 Task: Find connections with filter location Maicao with filter topic #Trainerwith filter profile language German with filter current company Musim Mas Group with filter school Sydenham College of Commerce and Economics with filter industry Consumer Services with filter service category Health Insurance with filter keywords title Lodging Manager
Action: Mouse moved to (205, 255)
Screenshot: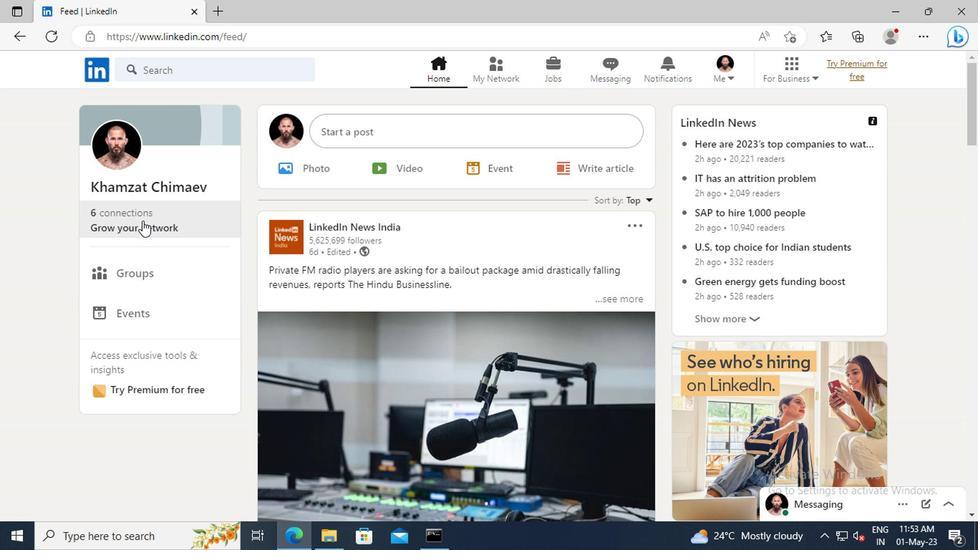 
Action: Mouse pressed left at (205, 255)
Screenshot: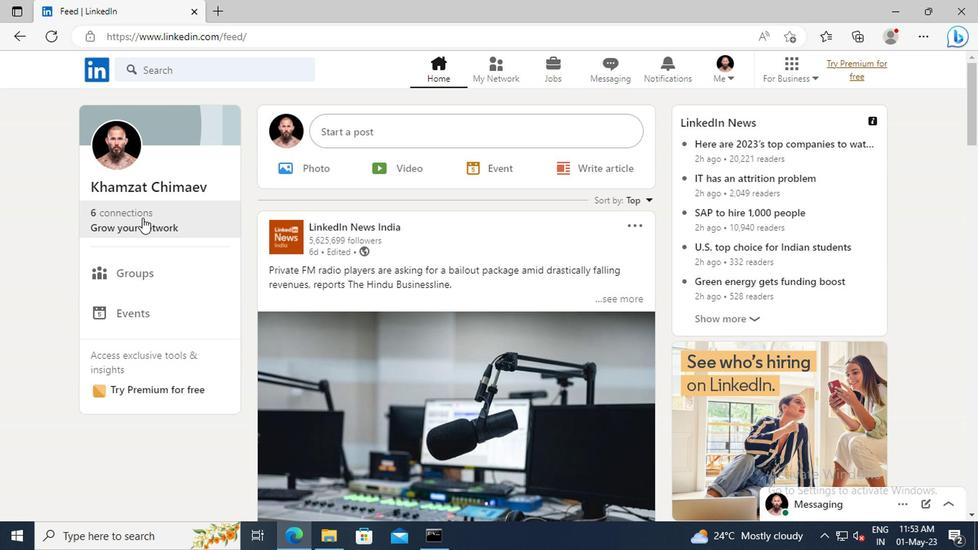 
Action: Mouse moved to (213, 209)
Screenshot: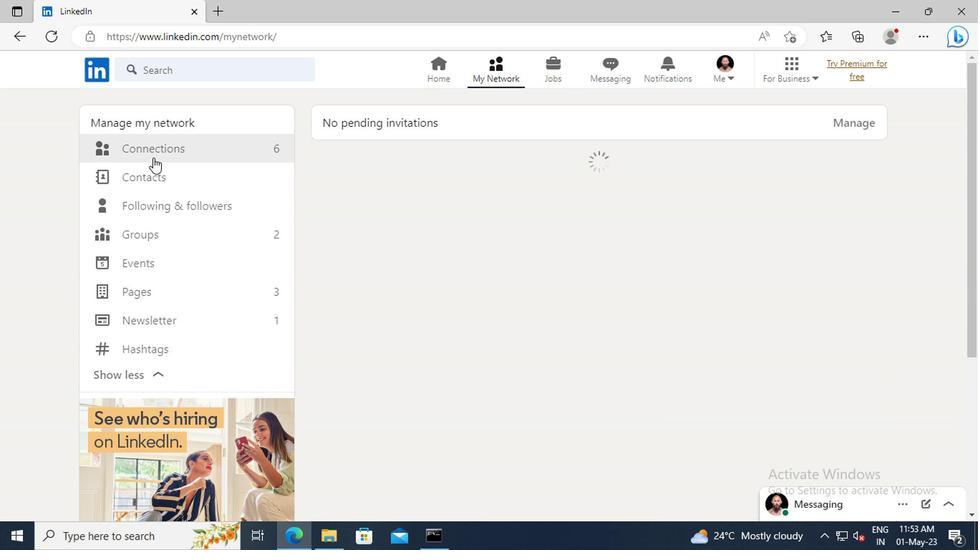 
Action: Mouse pressed left at (213, 209)
Screenshot: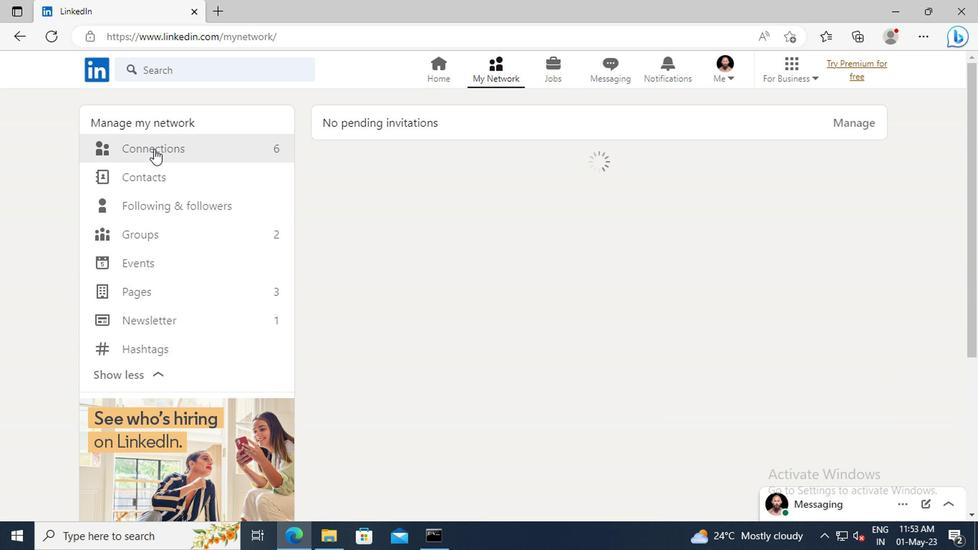 
Action: Mouse moved to (519, 210)
Screenshot: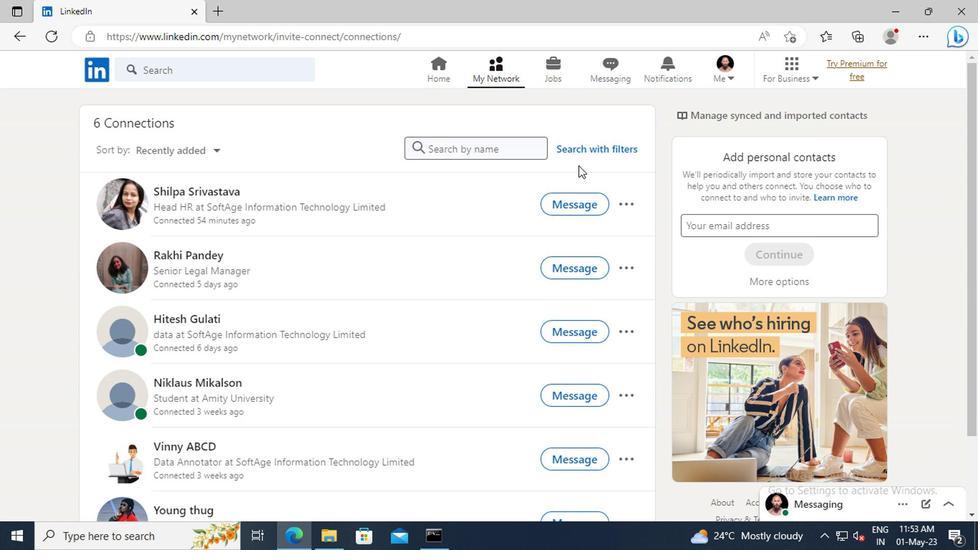 
Action: Mouse pressed left at (519, 210)
Screenshot: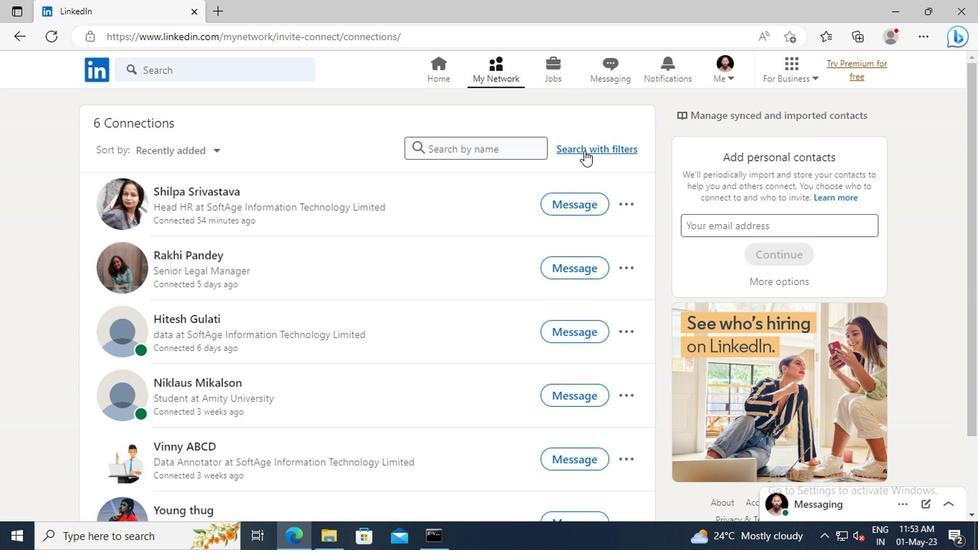 
Action: Mouse moved to (489, 182)
Screenshot: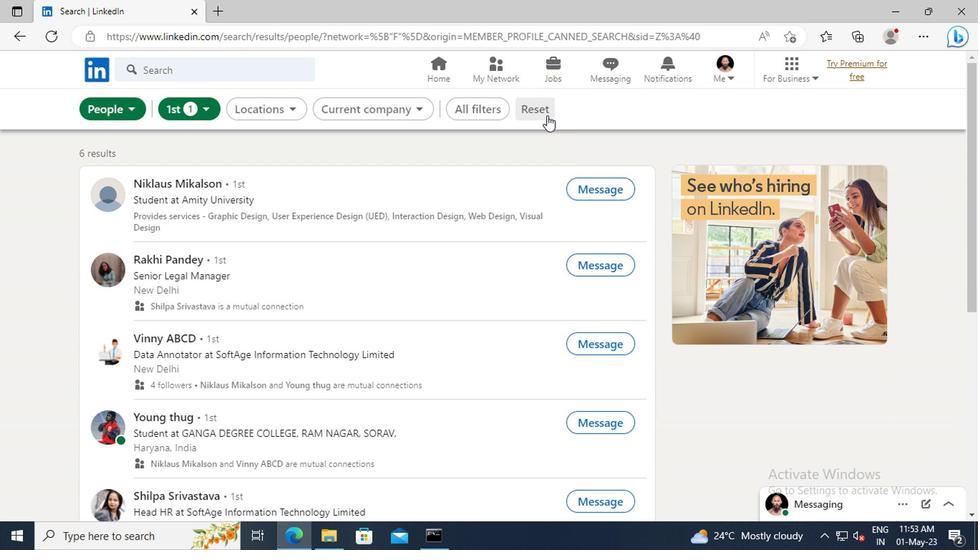 
Action: Mouse pressed left at (489, 182)
Screenshot: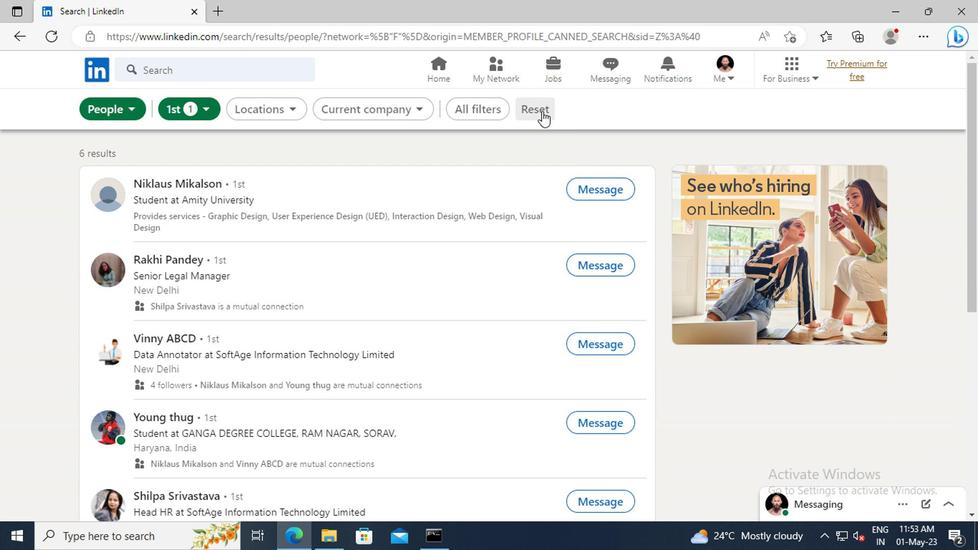 
Action: Mouse moved to (472, 182)
Screenshot: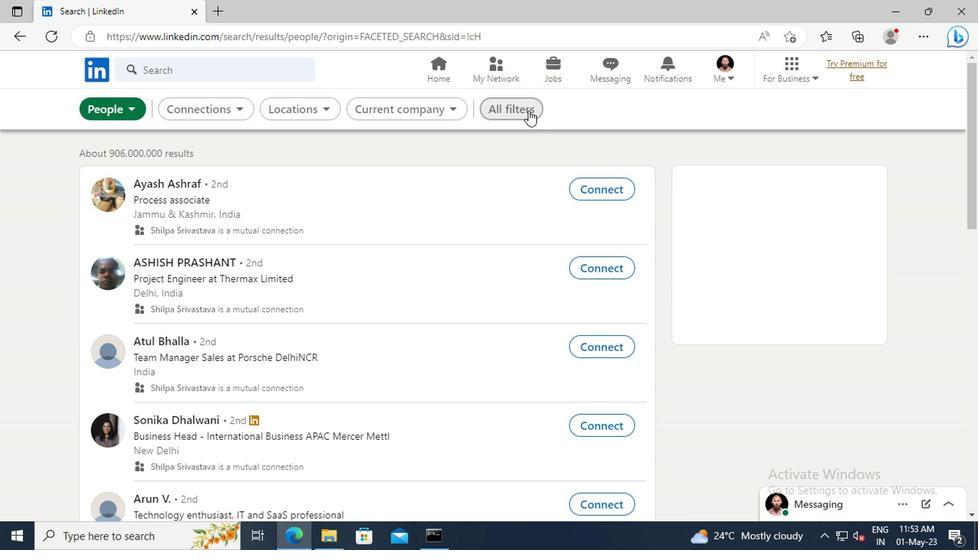 
Action: Mouse pressed left at (472, 182)
Screenshot: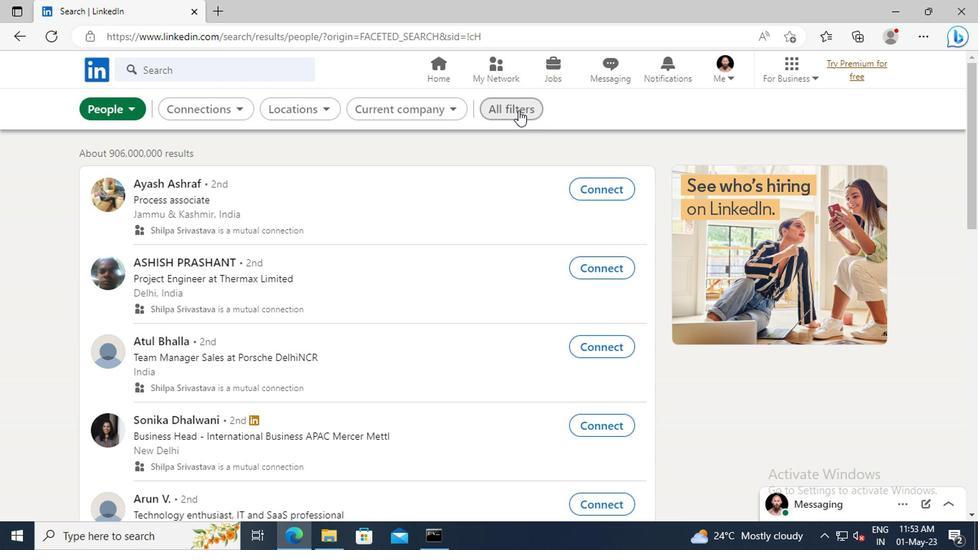 
Action: Mouse moved to (649, 258)
Screenshot: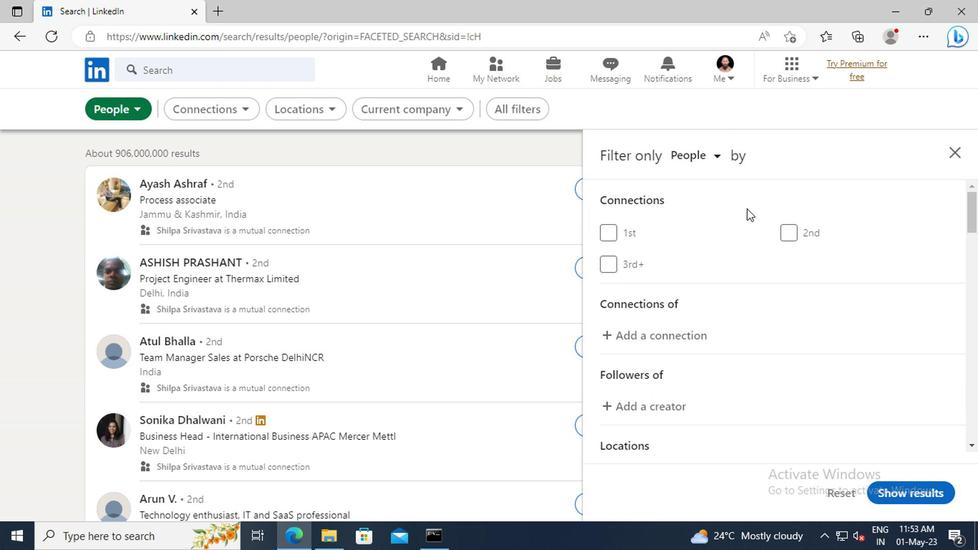 
Action: Mouse scrolled (649, 258) with delta (0, 0)
Screenshot: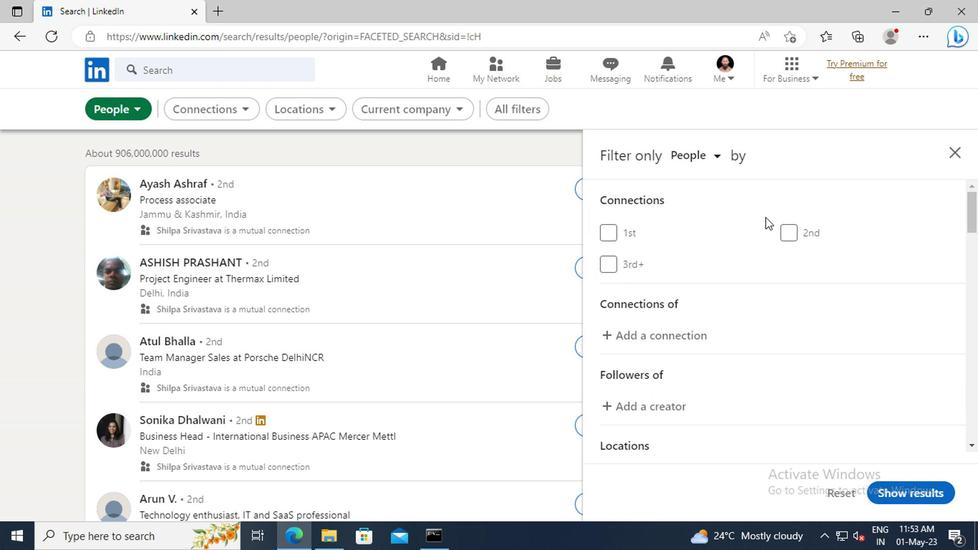
Action: Mouse scrolled (649, 258) with delta (0, 0)
Screenshot: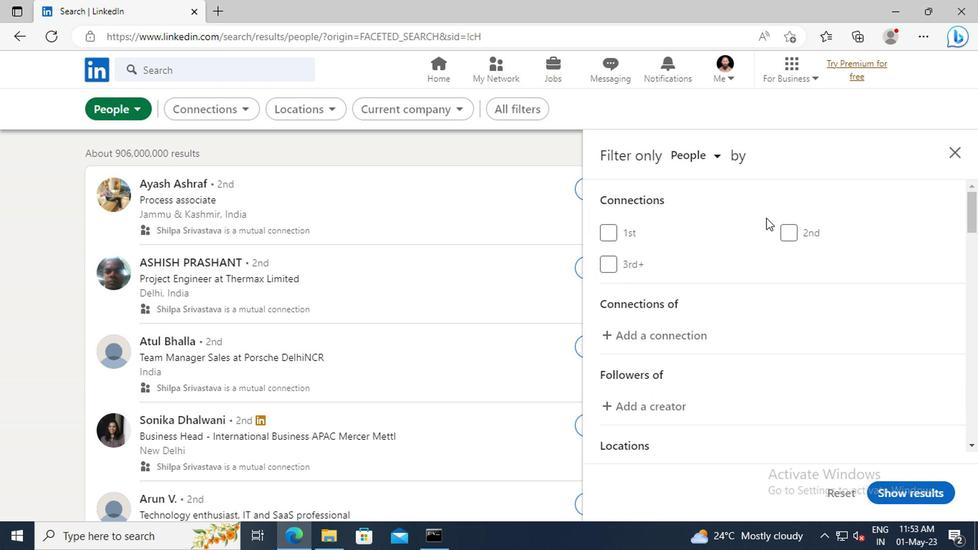 
Action: Mouse moved to (662, 274)
Screenshot: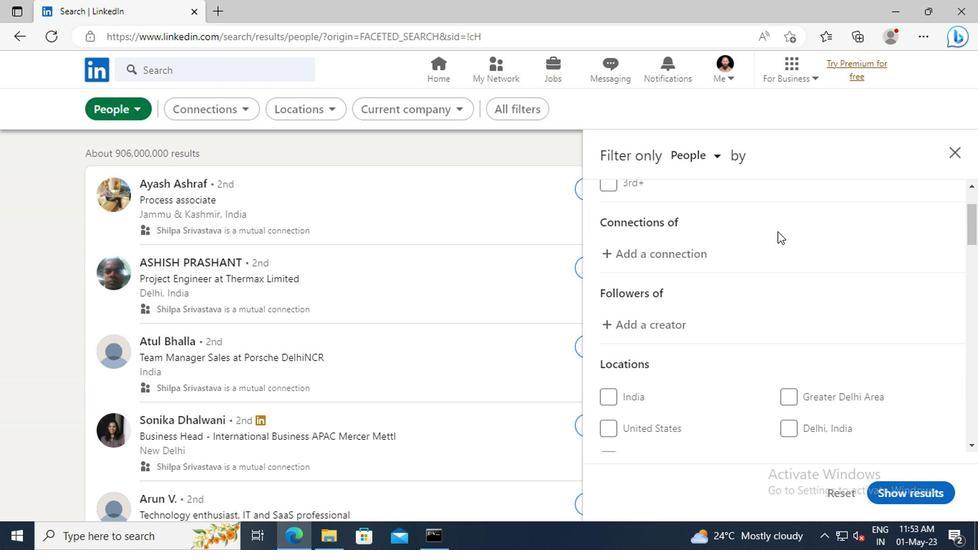 
Action: Mouse scrolled (662, 274) with delta (0, 0)
Screenshot: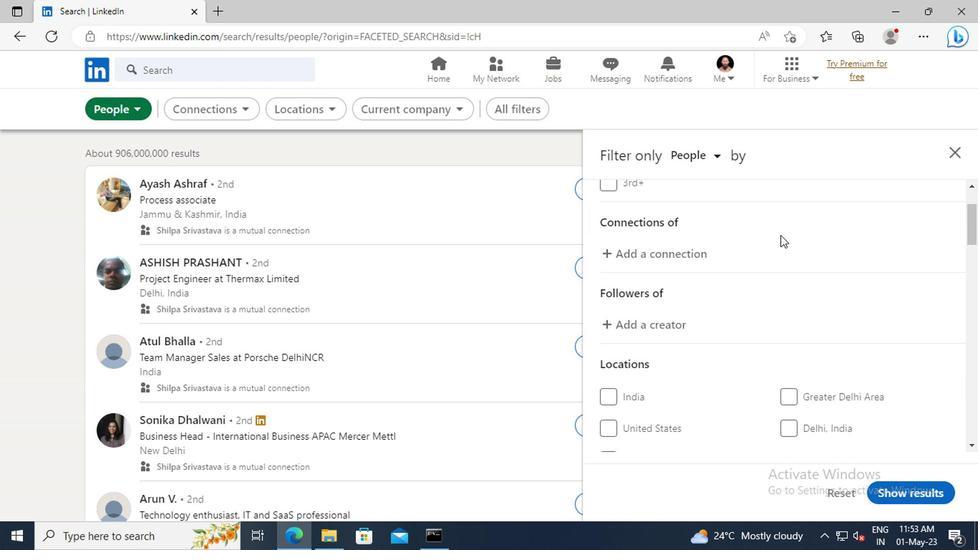 
Action: Mouse scrolled (662, 274) with delta (0, 0)
Screenshot: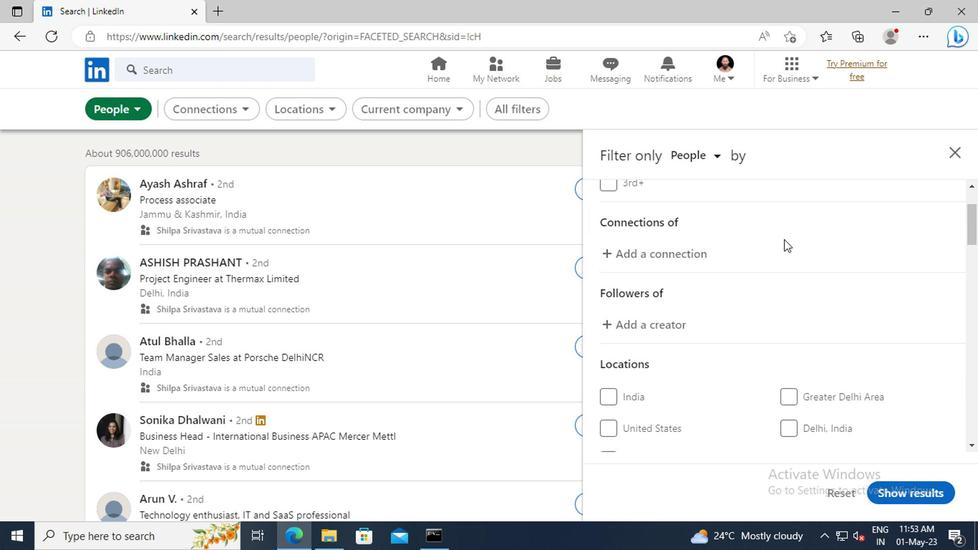 
Action: Mouse moved to (672, 287)
Screenshot: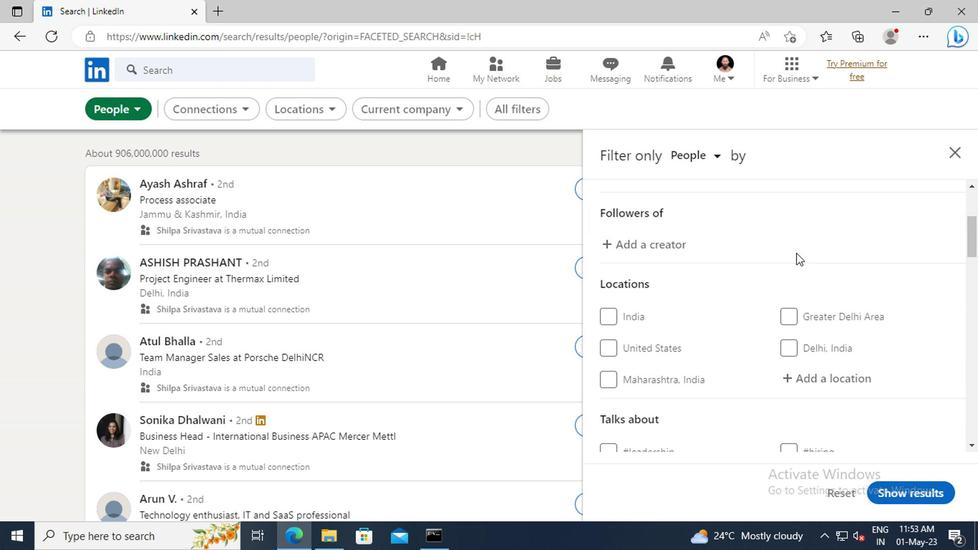 
Action: Mouse scrolled (672, 287) with delta (0, 0)
Screenshot: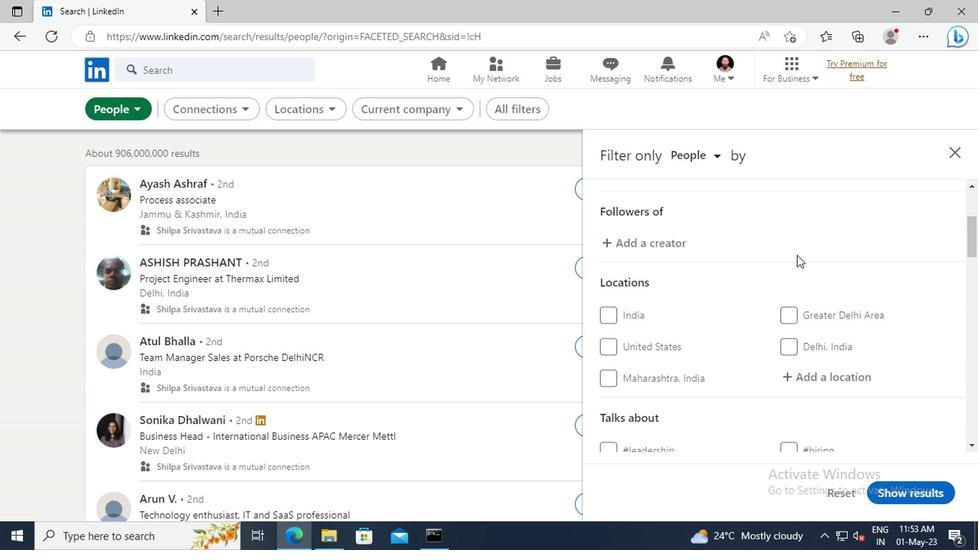 
Action: Mouse moved to (674, 343)
Screenshot: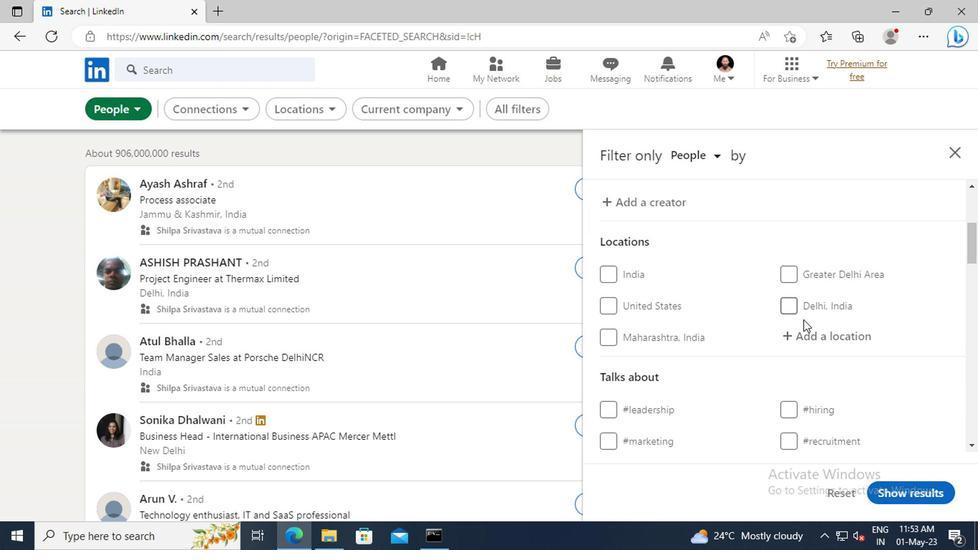 
Action: Mouse pressed left at (674, 343)
Screenshot: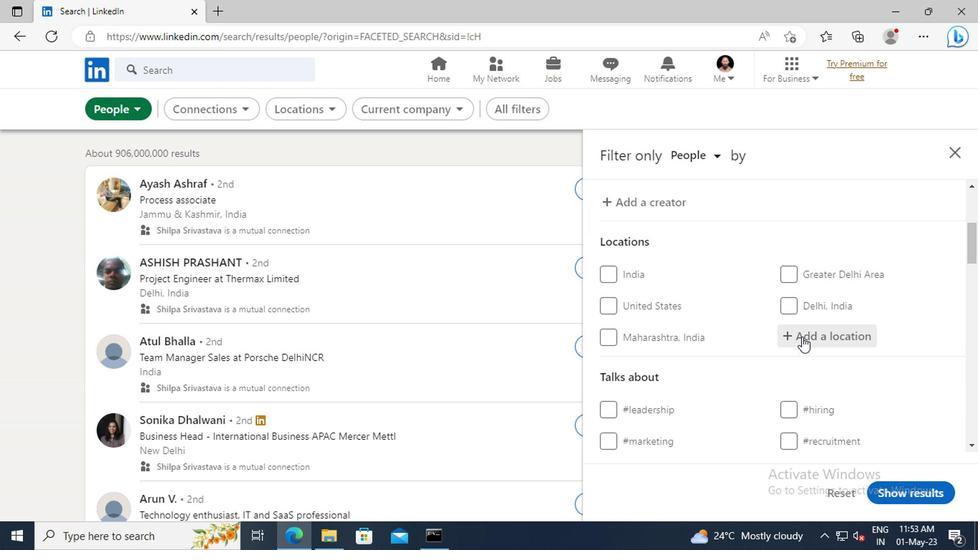 
Action: Key pressed <Key.shift>MAICAO
Screenshot: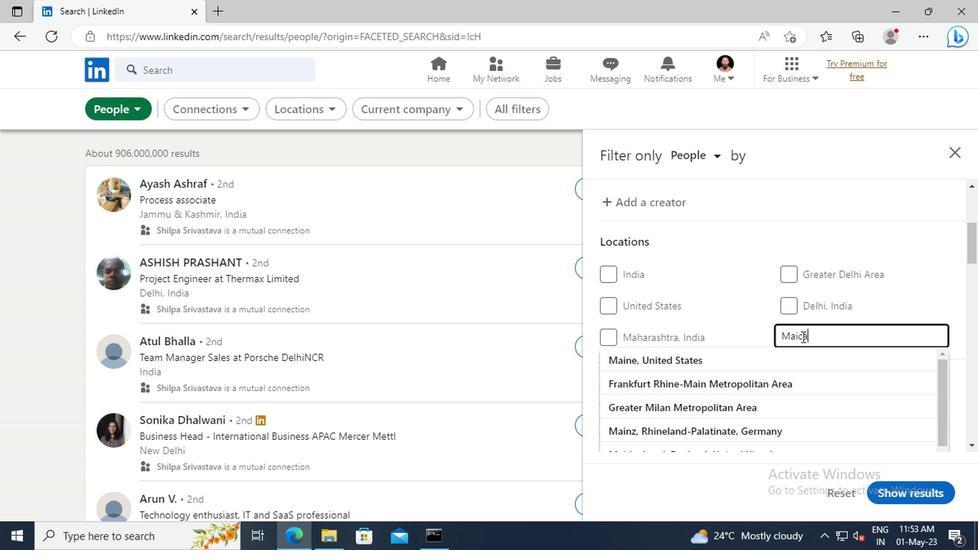 
Action: Mouse moved to (677, 360)
Screenshot: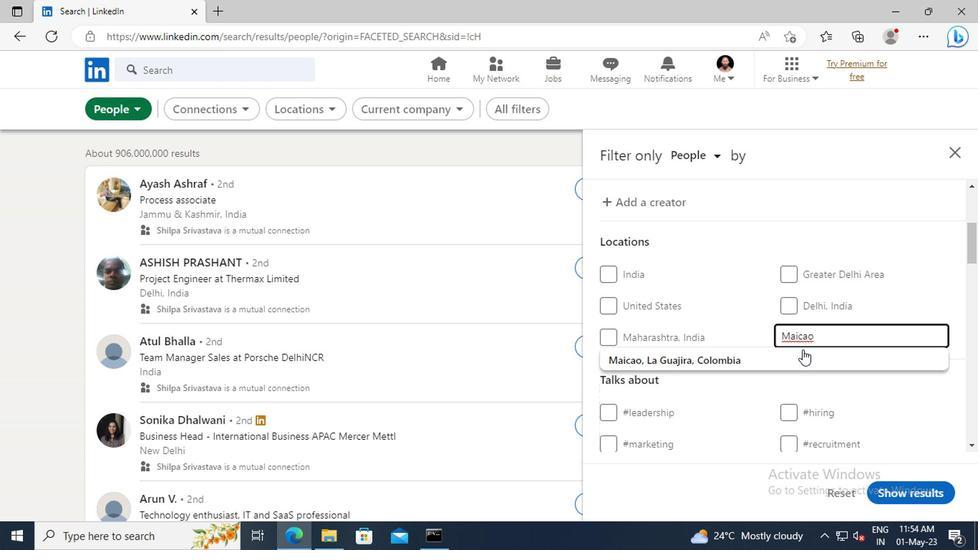 
Action: Mouse pressed left at (677, 360)
Screenshot: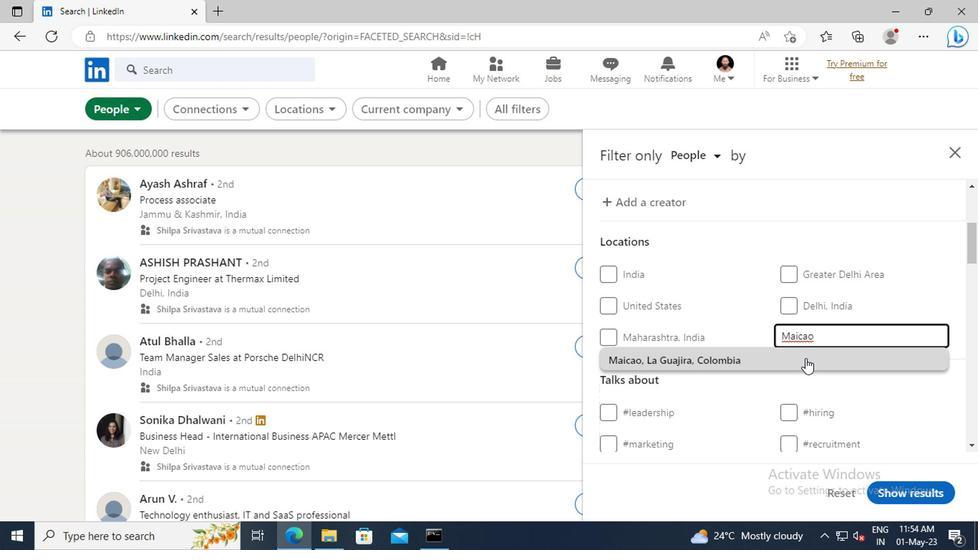 
Action: Mouse scrolled (677, 359) with delta (0, 0)
Screenshot: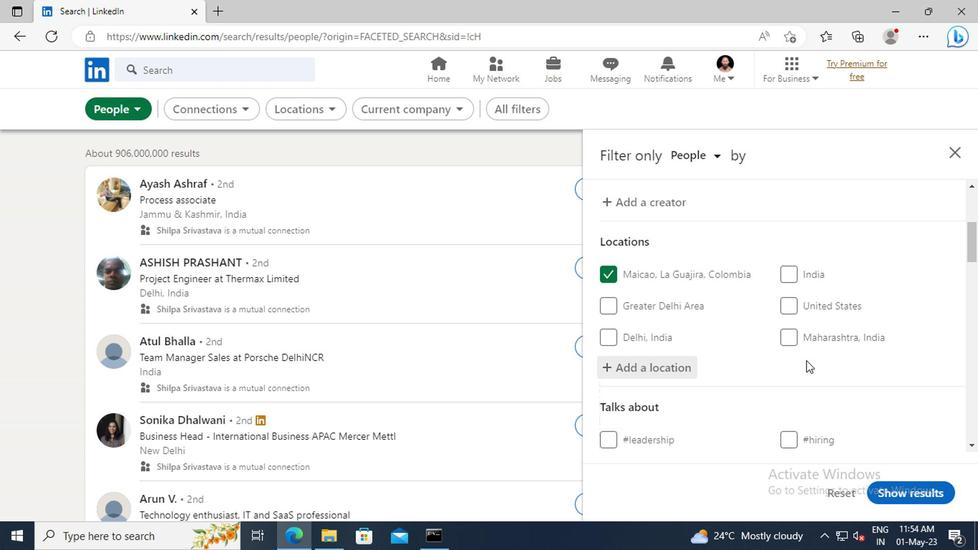
Action: Mouse scrolled (677, 359) with delta (0, 0)
Screenshot: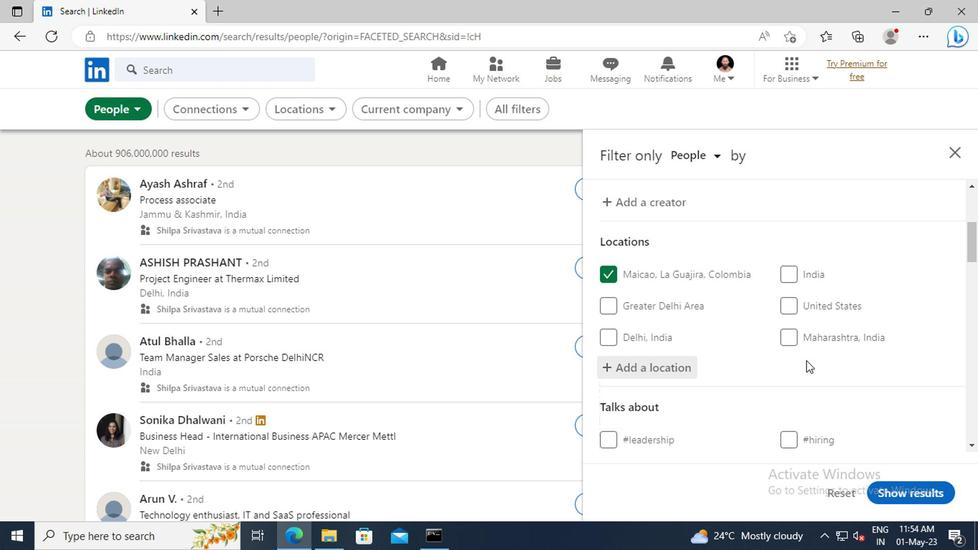 
Action: Mouse scrolled (677, 359) with delta (0, 0)
Screenshot: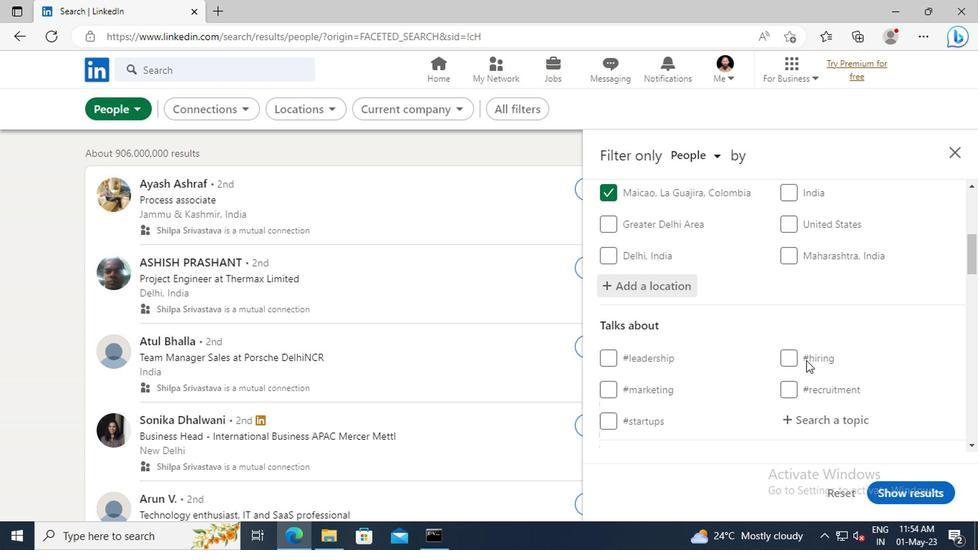 
Action: Mouse scrolled (677, 359) with delta (0, 0)
Screenshot: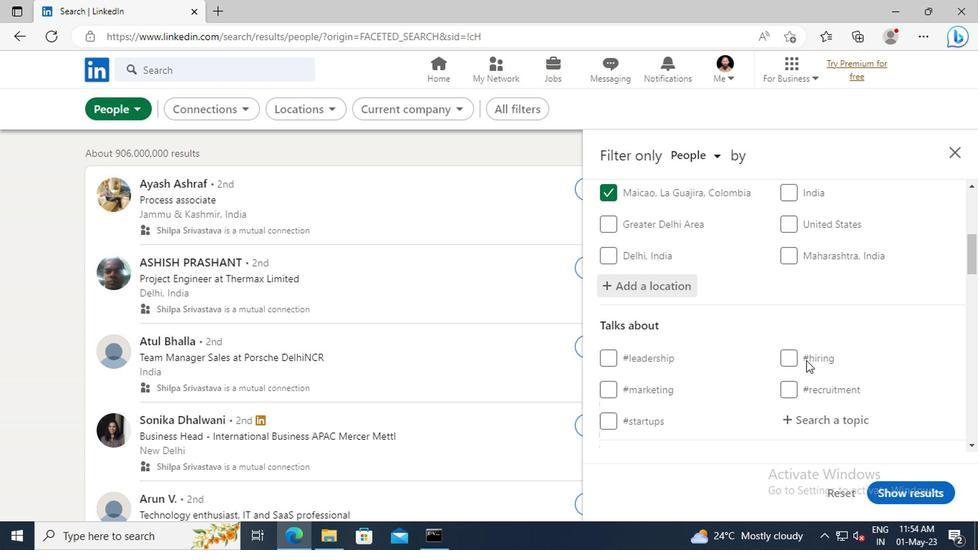
Action: Mouse moved to (680, 350)
Screenshot: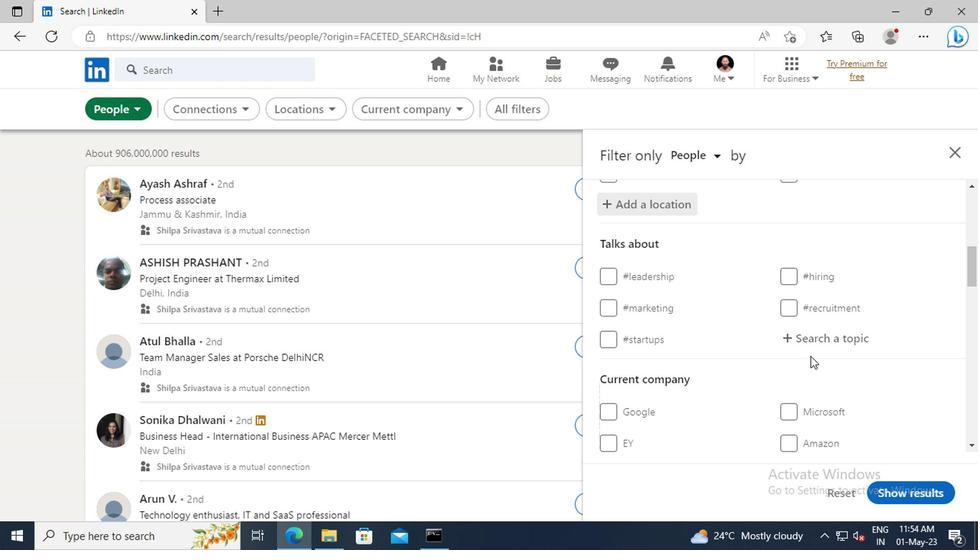 
Action: Mouse pressed left at (680, 350)
Screenshot: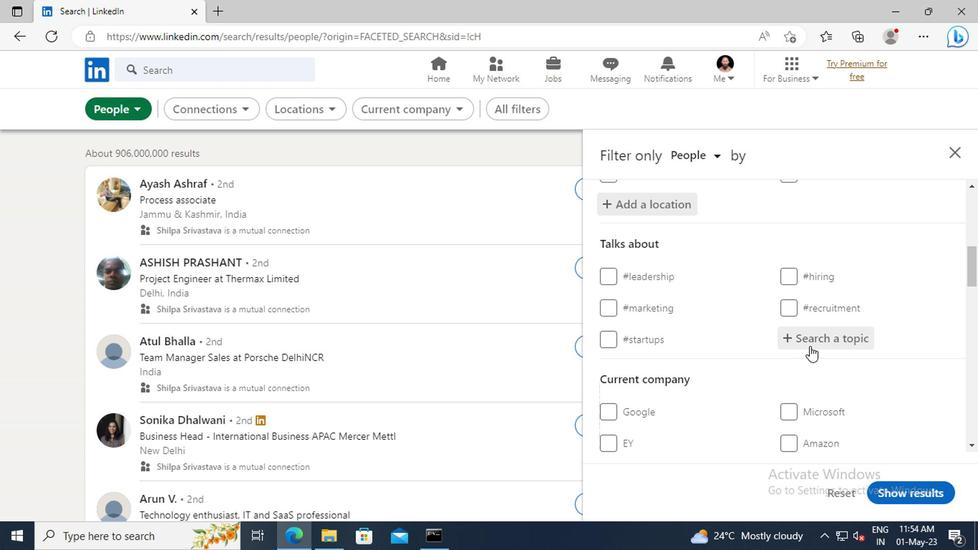 
Action: Key pressed <Key.shift>TRAINER
Screenshot: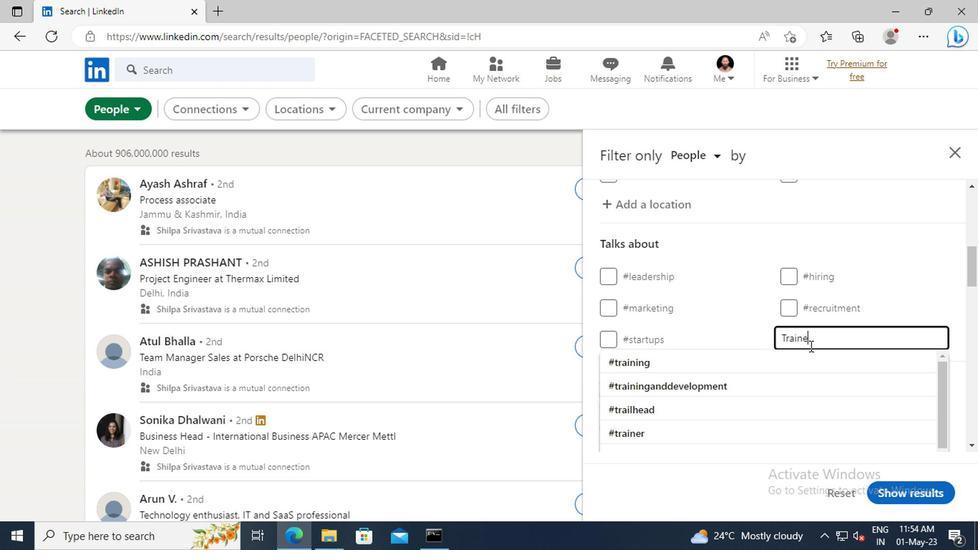 
Action: Mouse moved to (662, 359)
Screenshot: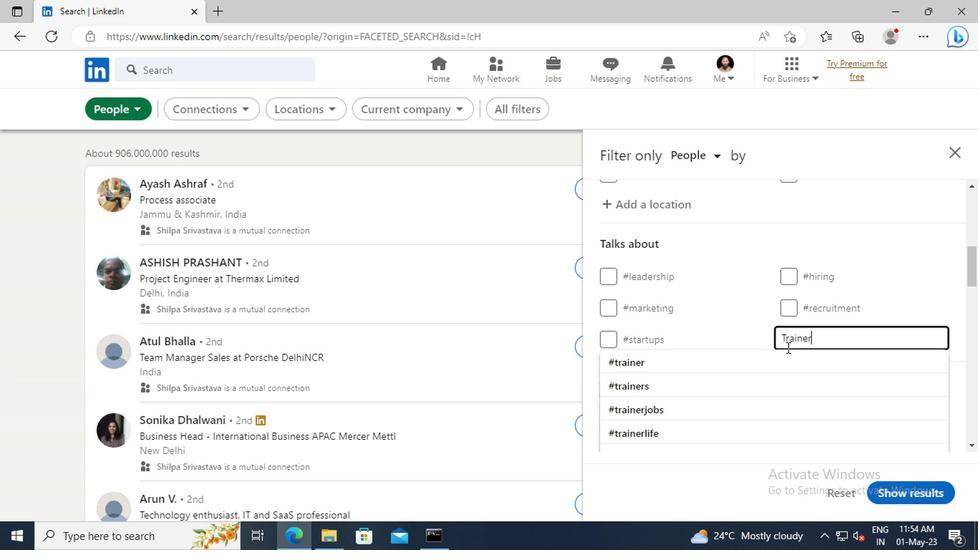 
Action: Mouse pressed left at (662, 359)
Screenshot: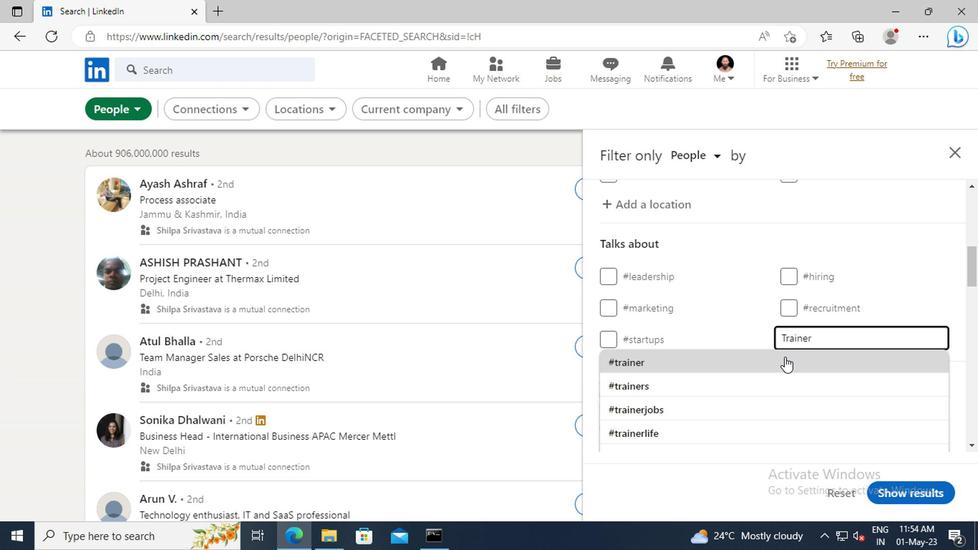 
Action: Mouse scrolled (662, 359) with delta (0, 0)
Screenshot: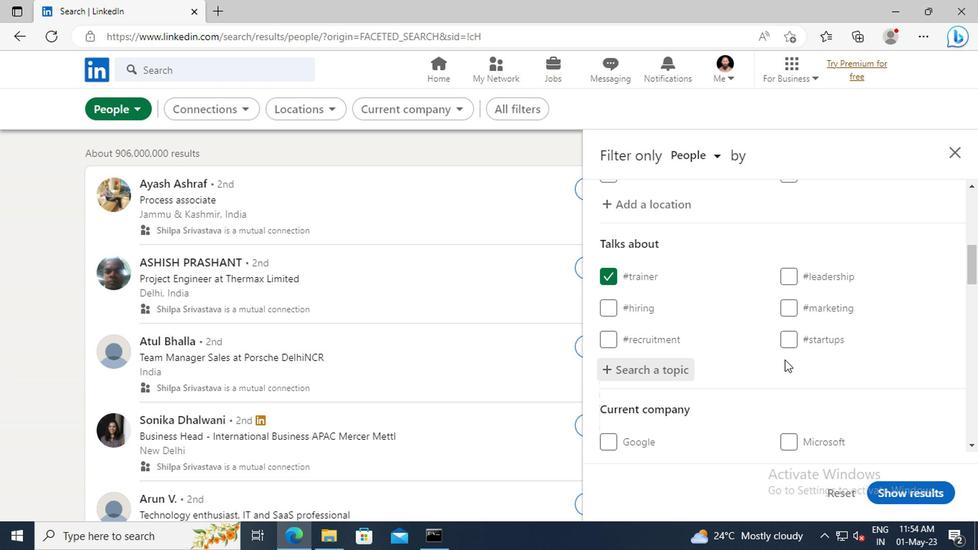 
Action: Mouse scrolled (662, 359) with delta (0, 0)
Screenshot: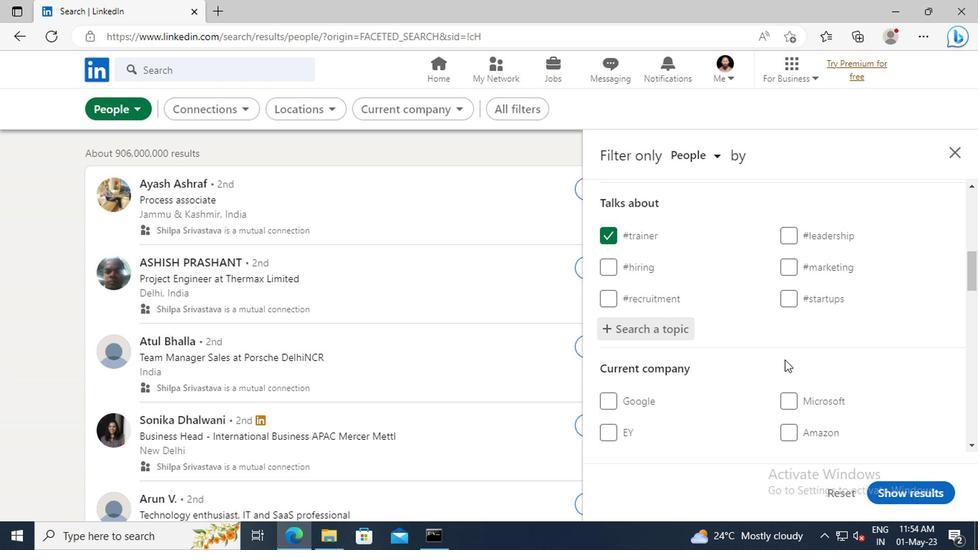 
Action: Mouse scrolled (662, 359) with delta (0, 0)
Screenshot: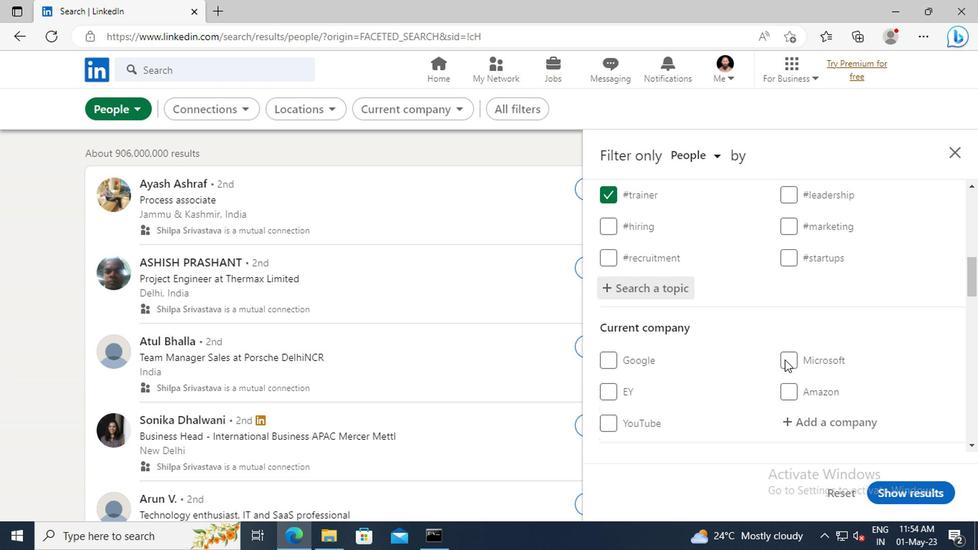 
Action: Mouse scrolled (662, 359) with delta (0, 0)
Screenshot: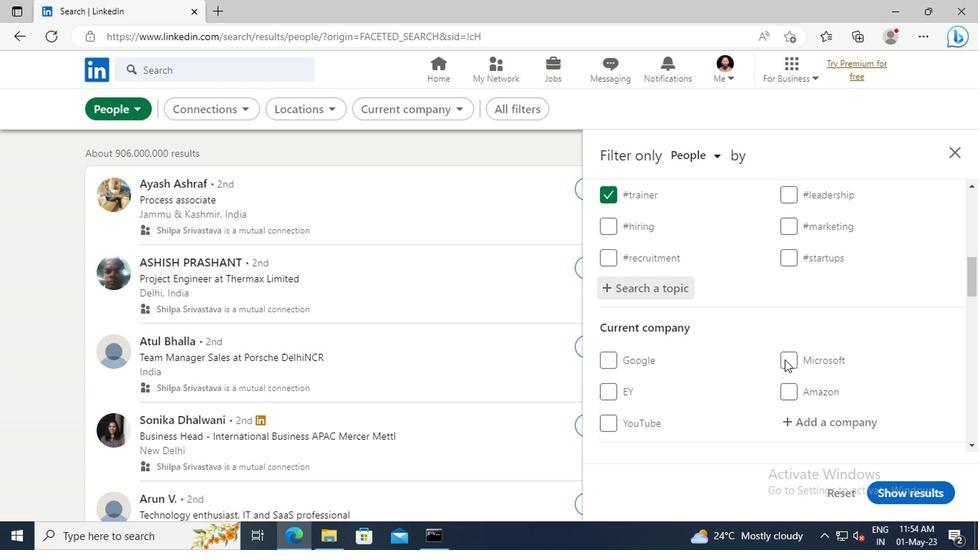 
Action: Mouse scrolled (662, 359) with delta (0, 0)
Screenshot: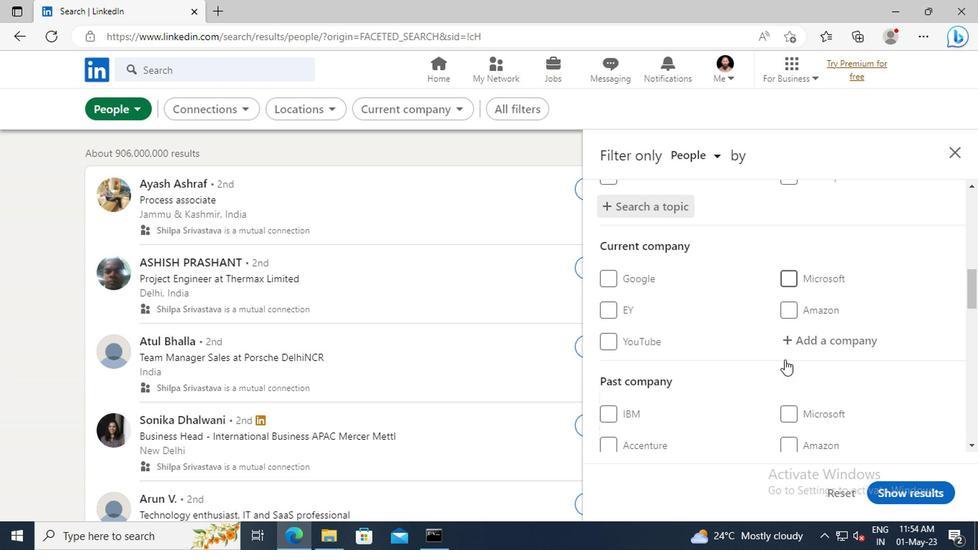 
Action: Mouse scrolled (662, 359) with delta (0, 0)
Screenshot: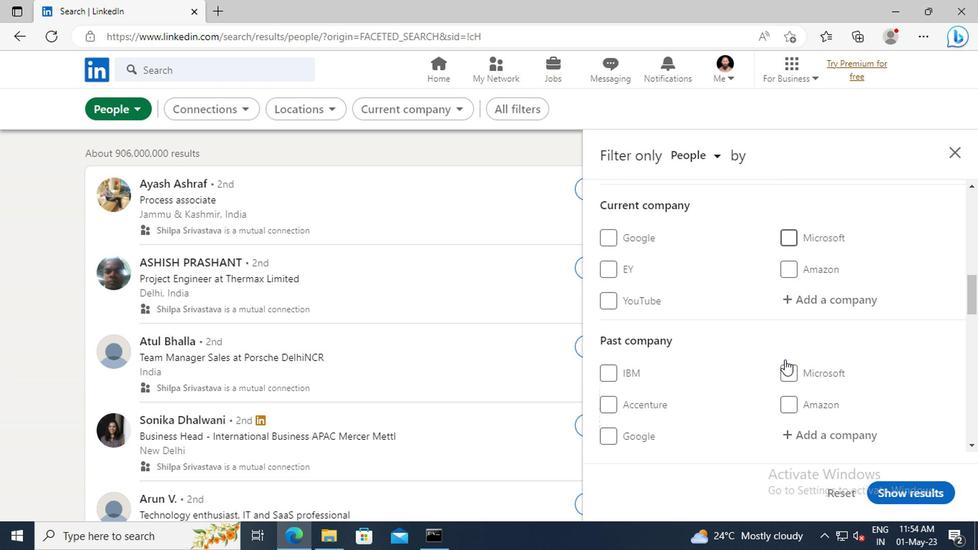 
Action: Mouse scrolled (662, 359) with delta (0, 0)
Screenshot: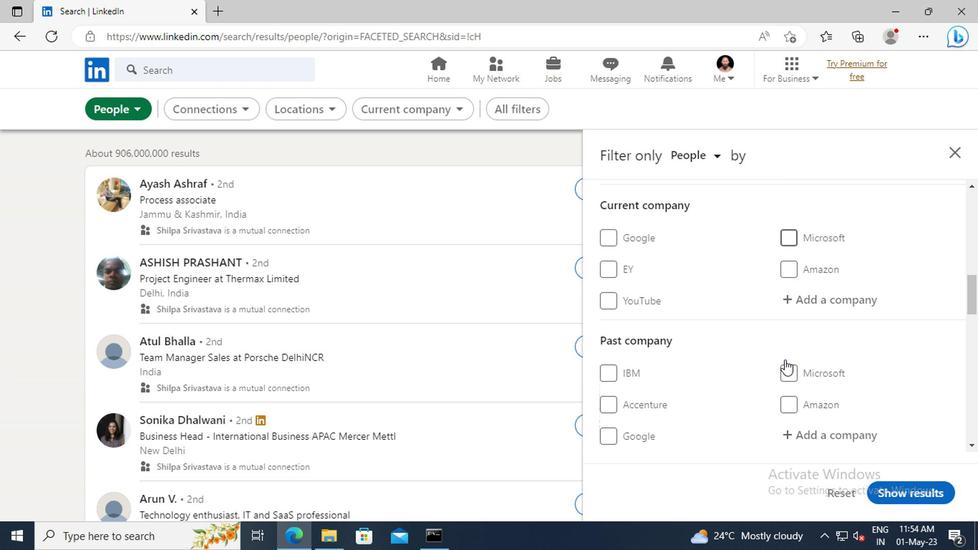 
Action: Mouse scrolled (662, 359) with delta (0, 0)
Screenshot: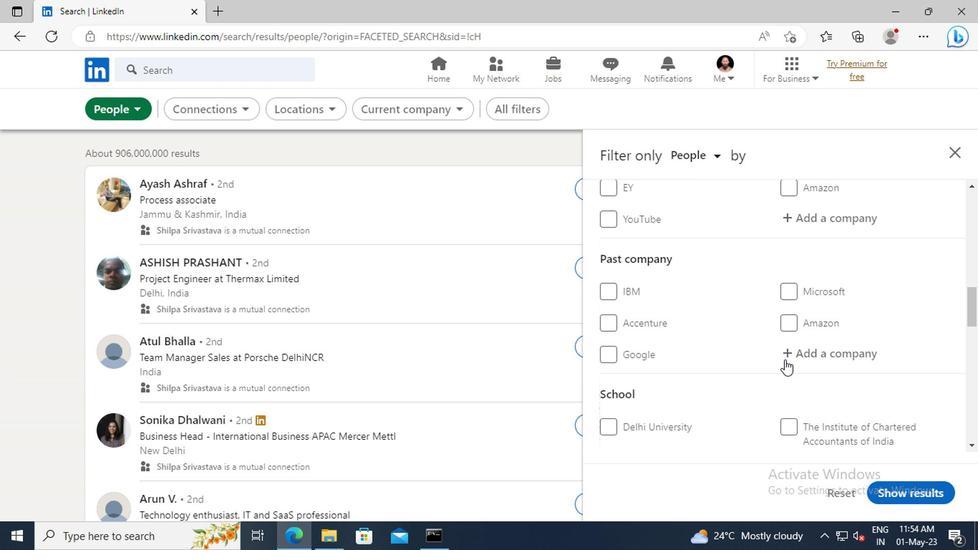 
Action: Mouse scrolled (662, 359) with delta (0, 0)
Screenshot: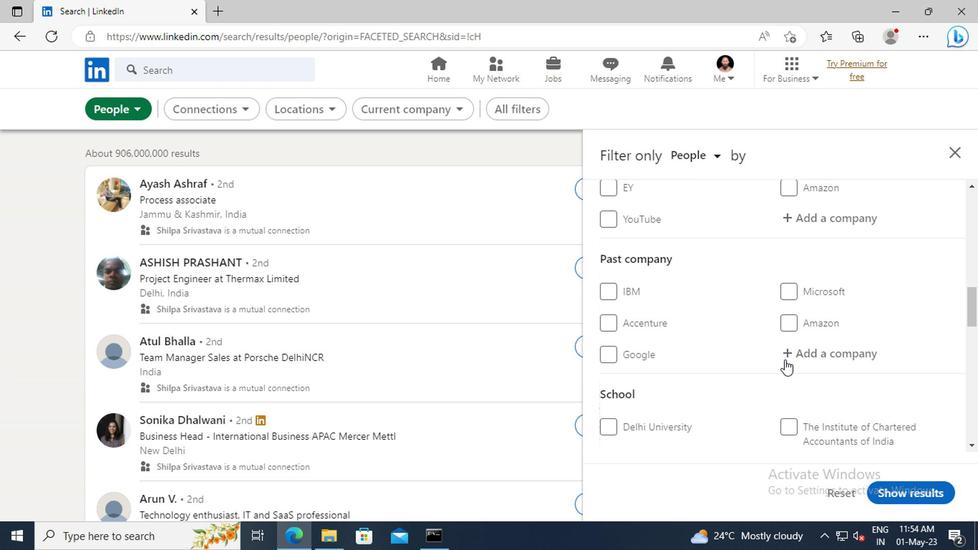 
Action: Mouse scrolled (662, 359) with delta (0, 0)
Screenshot: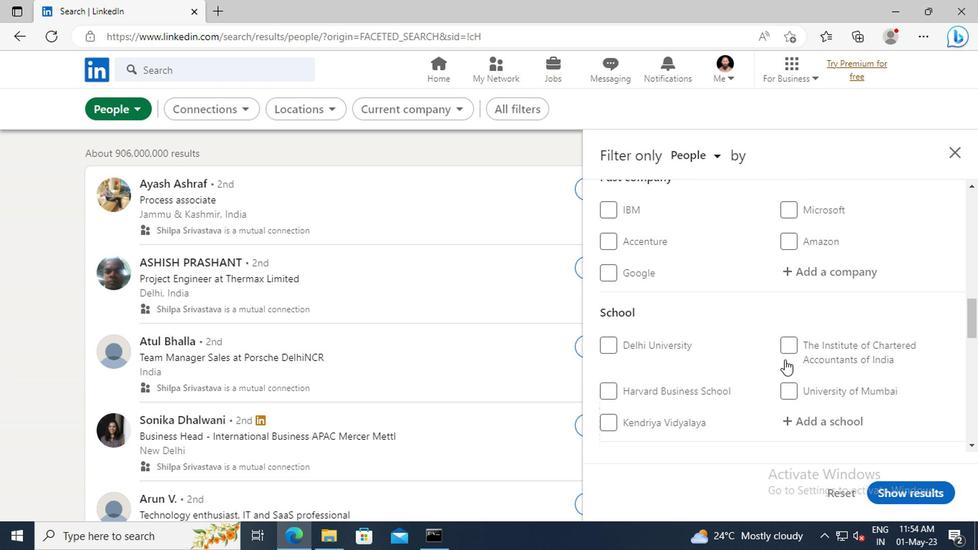 
Action: Mouse scrolled (662, 359) with delta (0, 0)
Screenshot: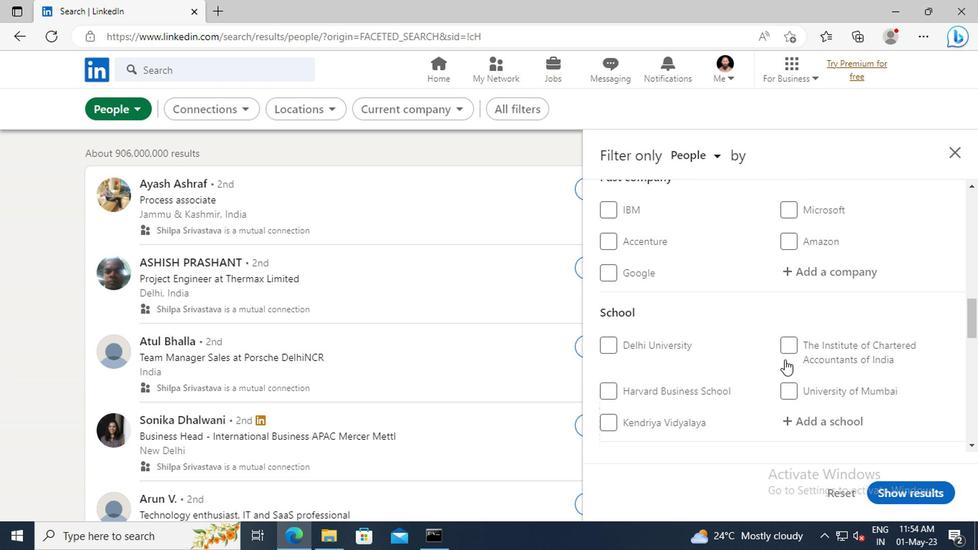 
Action: Mouse scrolled (662, 359) with delta (0, 0)
Screenshot: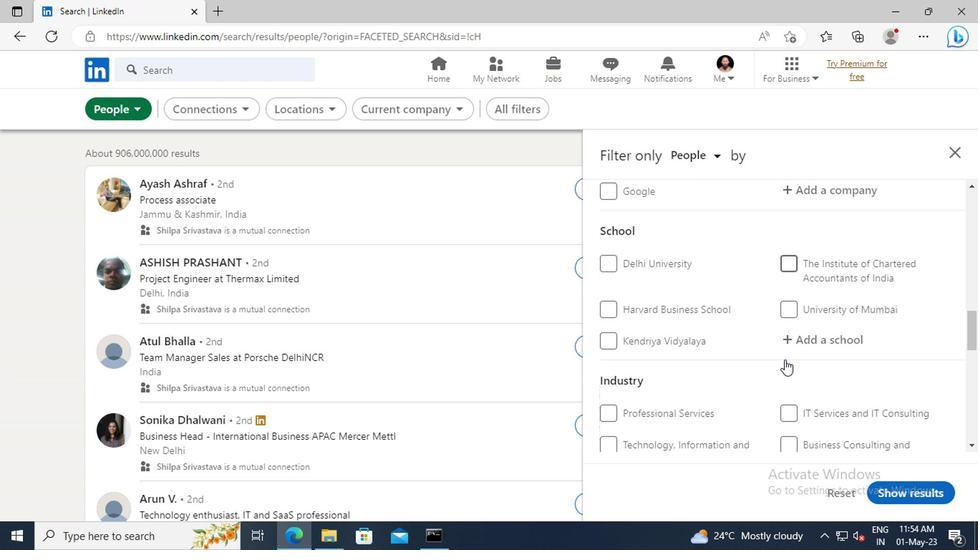 
Action: Mouse scrolled (662, 359) with delta (0, 0)
Screenshot: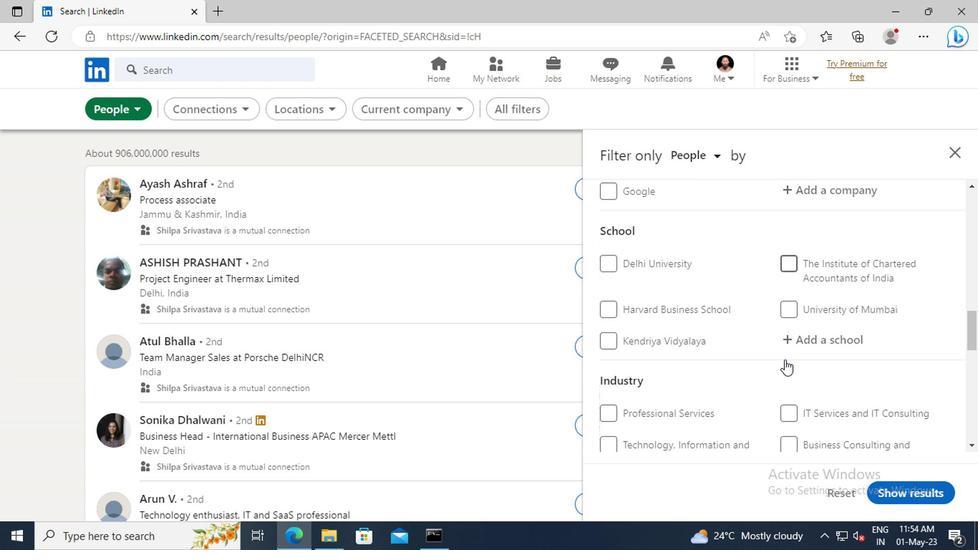 
Action: Mouse scrolled (662, 359) with delta (0, 0)
Screenshot: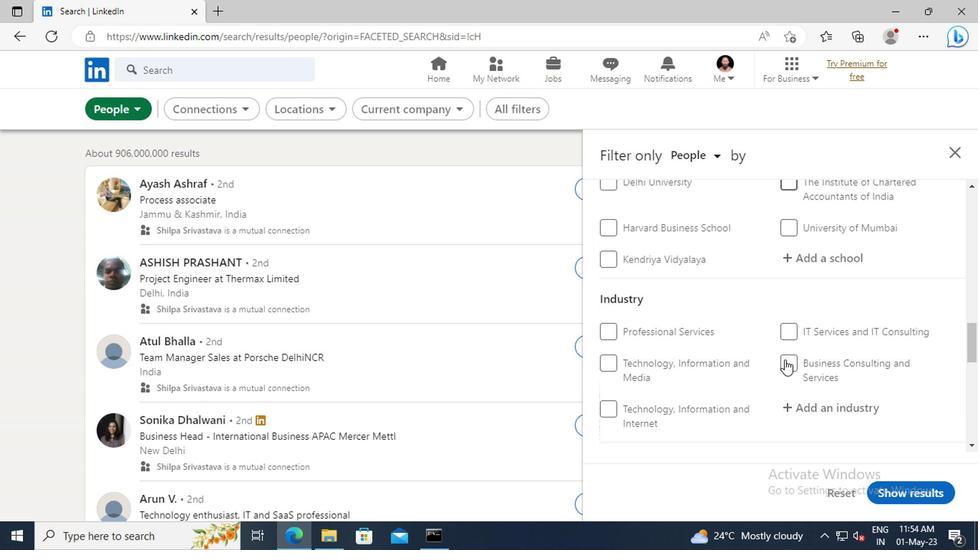 
Action: Mouse scrolled (662, 359) with delta (0, 0)
Screenshot: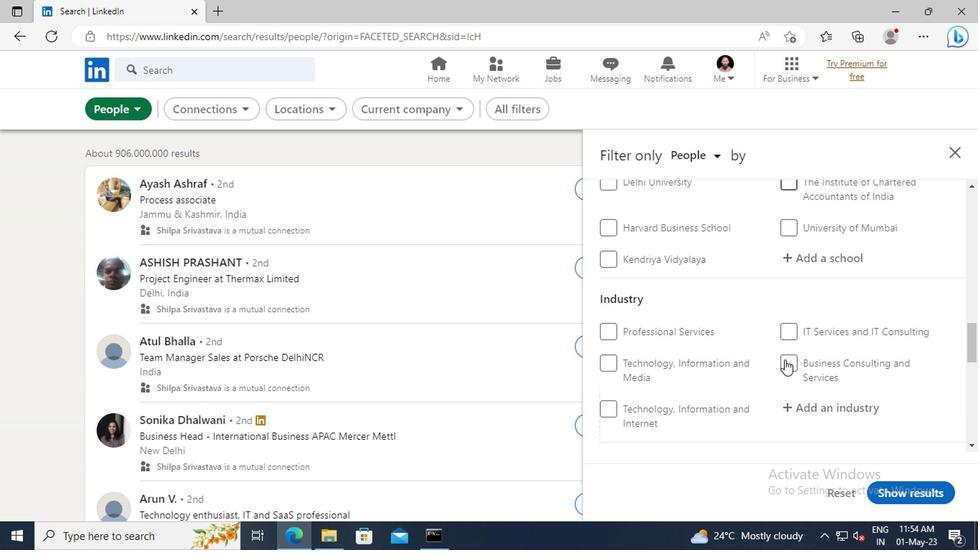 
Action: Mouse scrolled (662, 359) with delta (0, 0)
Screenshot: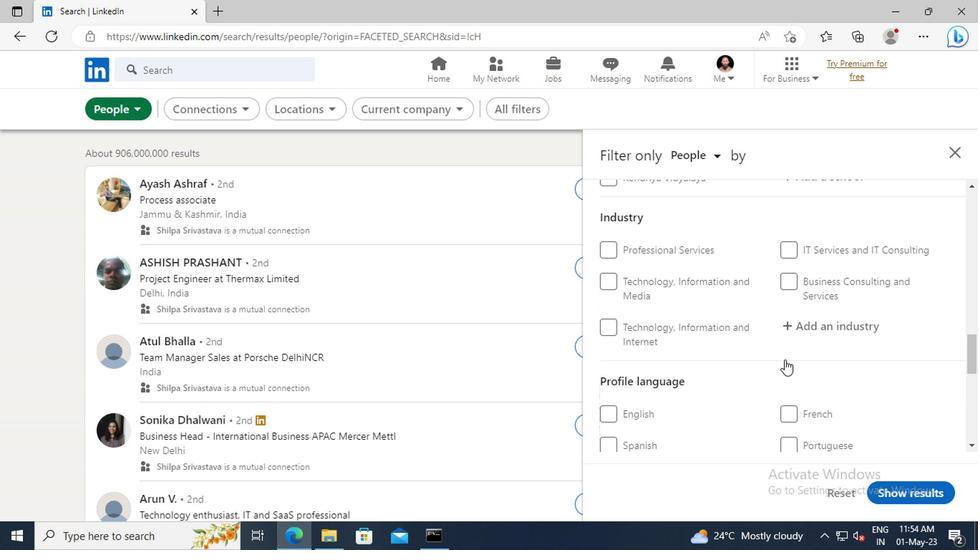 
Action: Mouse scrolled (662, 359) with delta (0, 0)
Screenshot: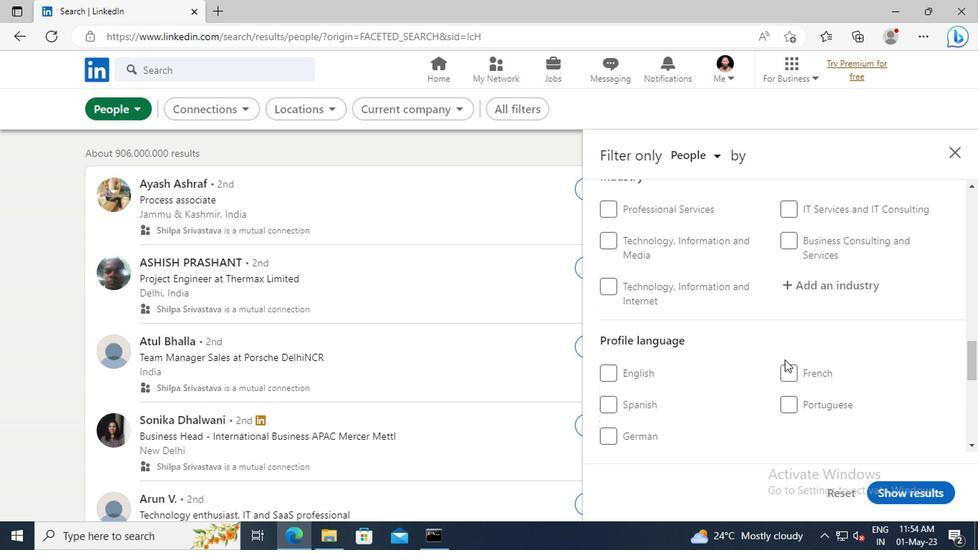 
Action: Mouse moved to (532, 386)
Screenshot: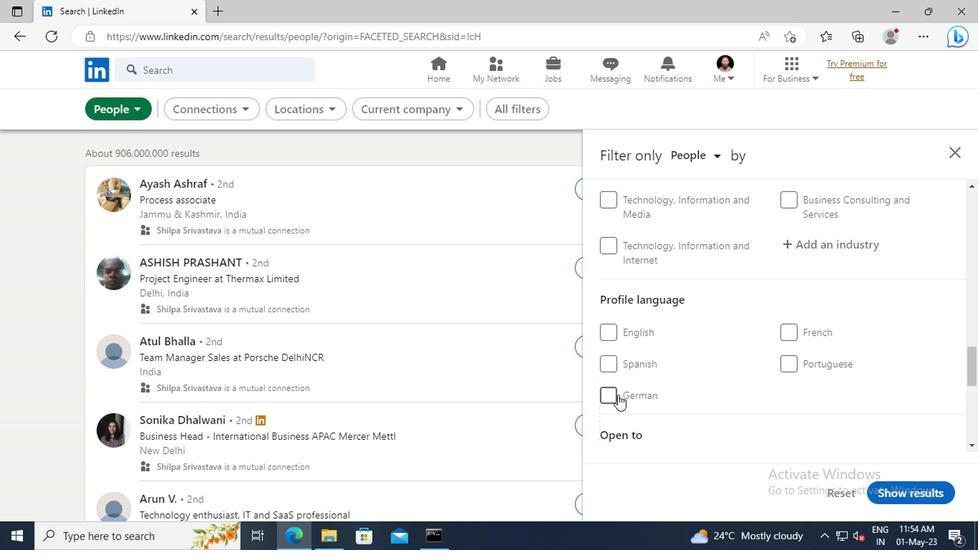 
Action: Mouse pressed left at (532, 386)
Screenshot: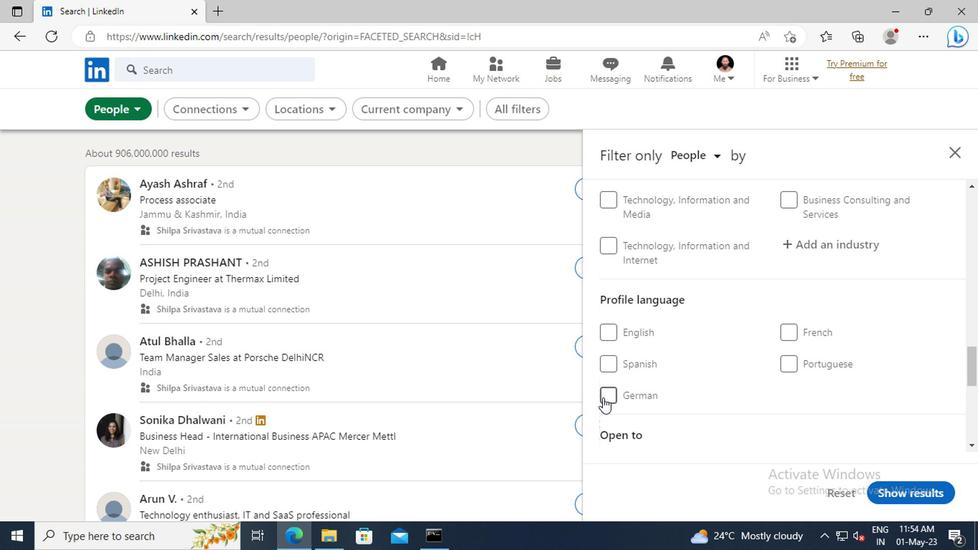 
Action: Mouse moved to (667, 375)
Screenshot: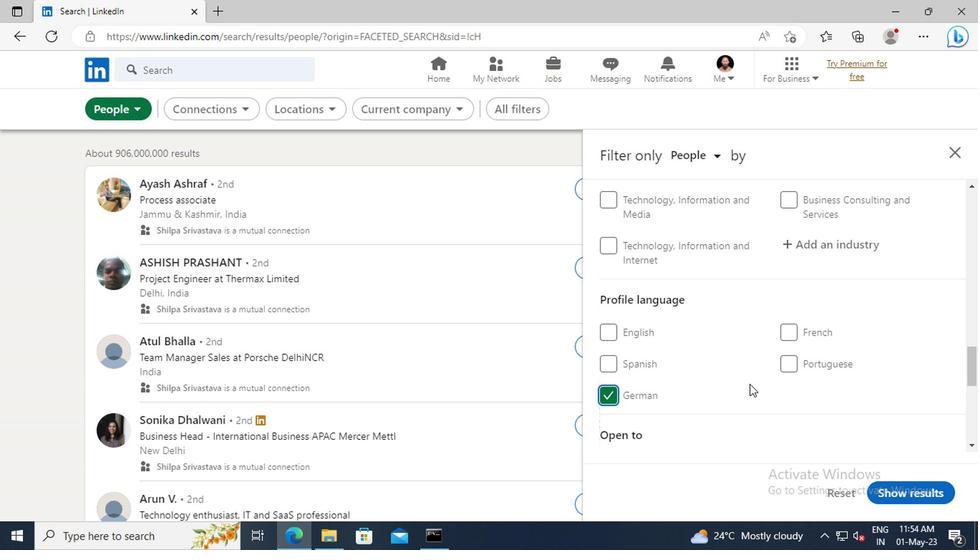 
Action: Mouse scrolled (667, 376) with delta (0, 0)
Screenshot: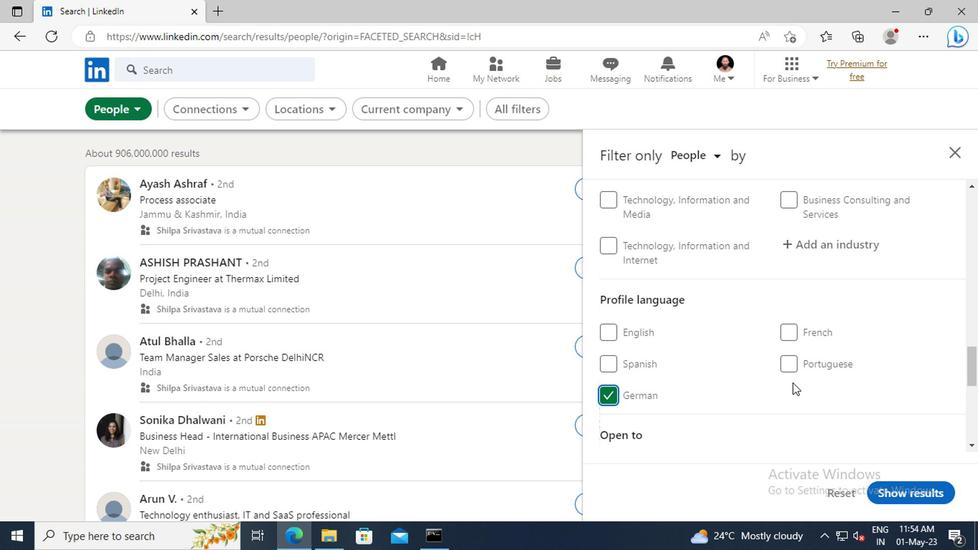 
Action: Mouse scrolled (667, 376) with delta (0, 0)
Screenshot: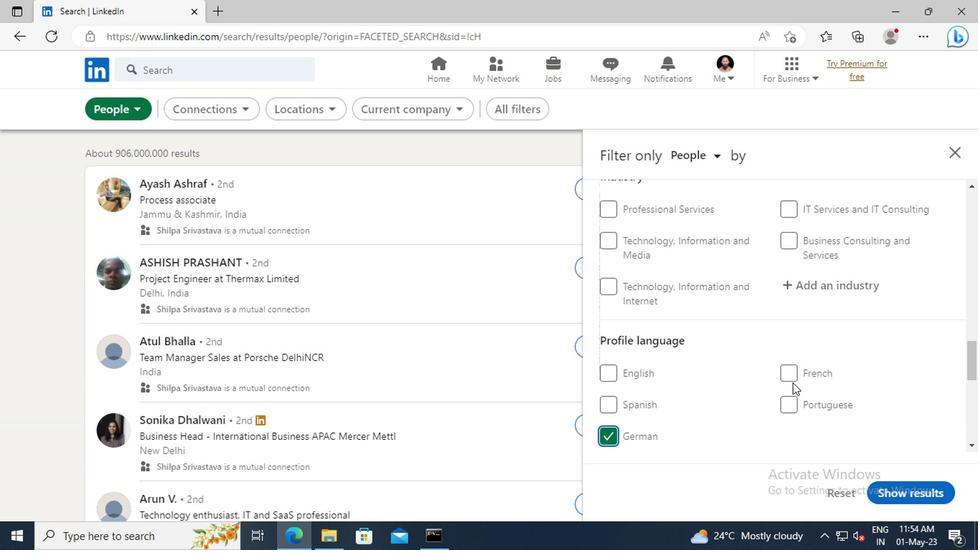 
Action: Mouse scrolled (667, 376) with delta (0, 0)
Screenshot: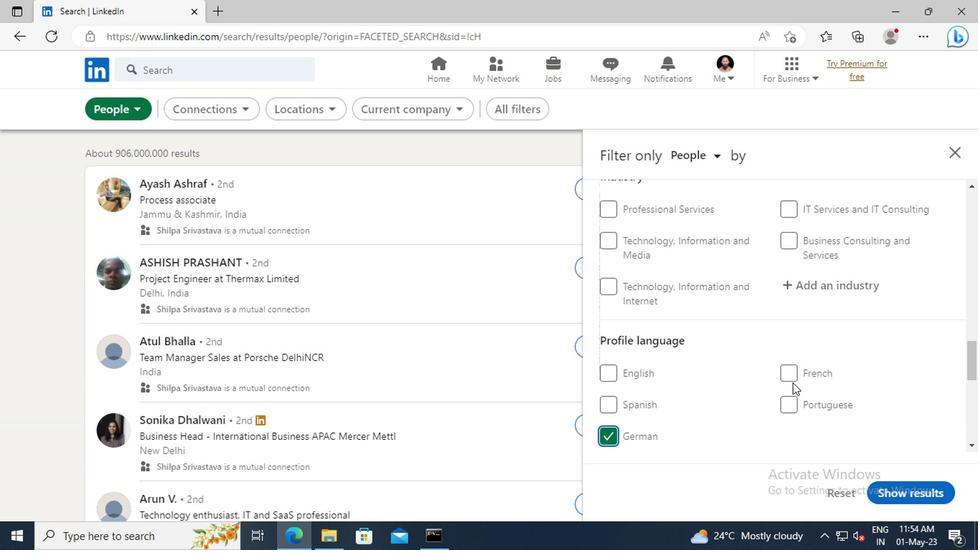 
Action: Mouse scrolled (667, 376) with delta (0, 0)
Screenshot: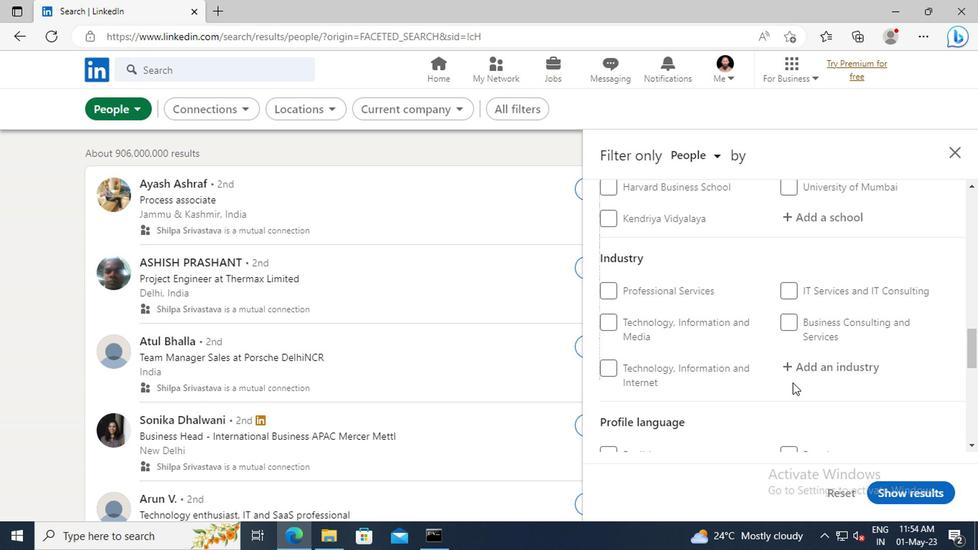 
Action: Mouse scrolled (667, 376) with delta (0, 0)
Screenshot: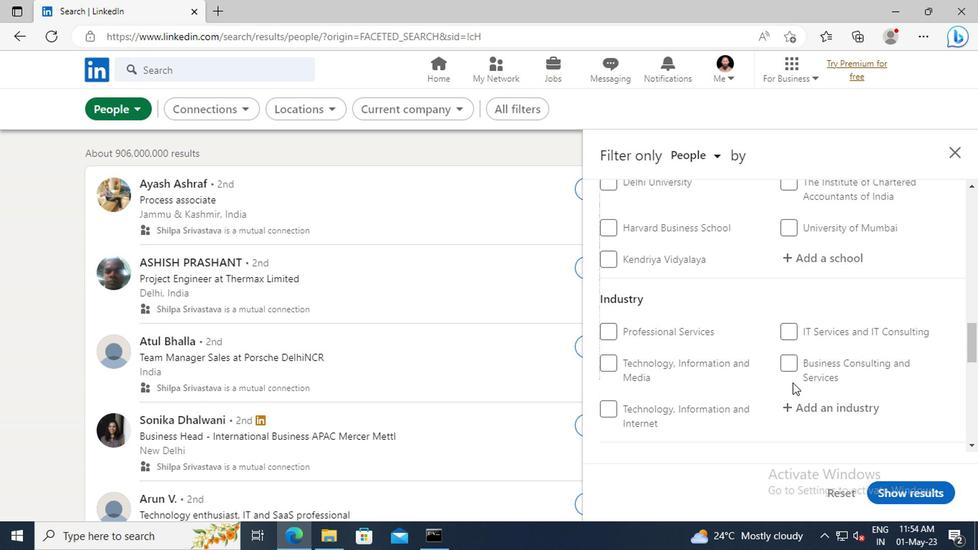 
Action: Mouse scrolled (667, 376) with delta (0, 0)
Screenshot: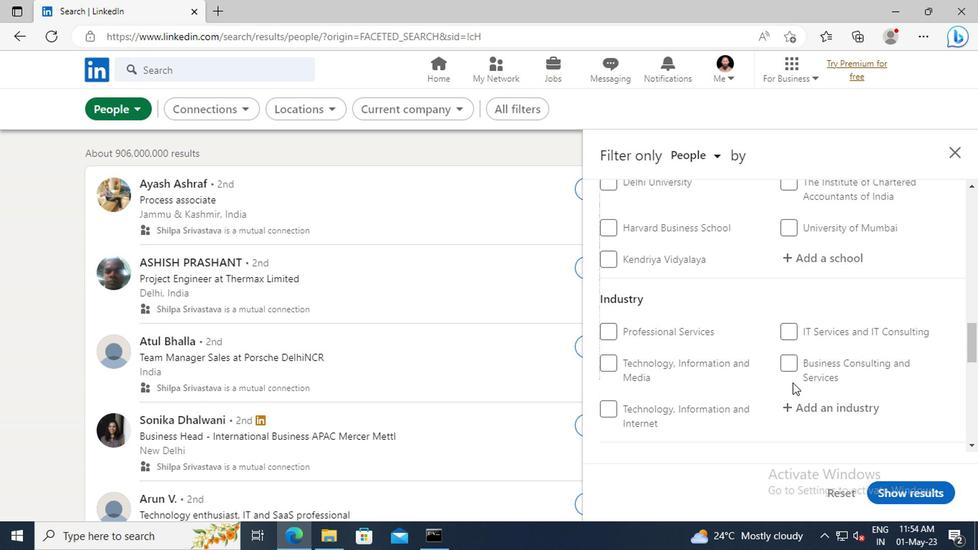 
Action: Mouse scrolled (667, 376) with delta (0, 0)
Screenshot: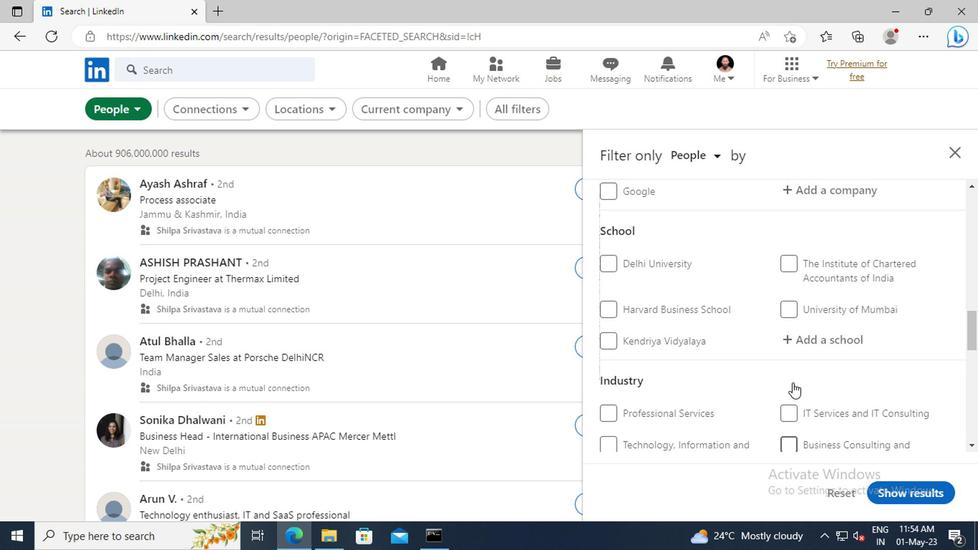 
Action: Mouse scrolled (667, 376) with delta (0, 0)
Screenshot: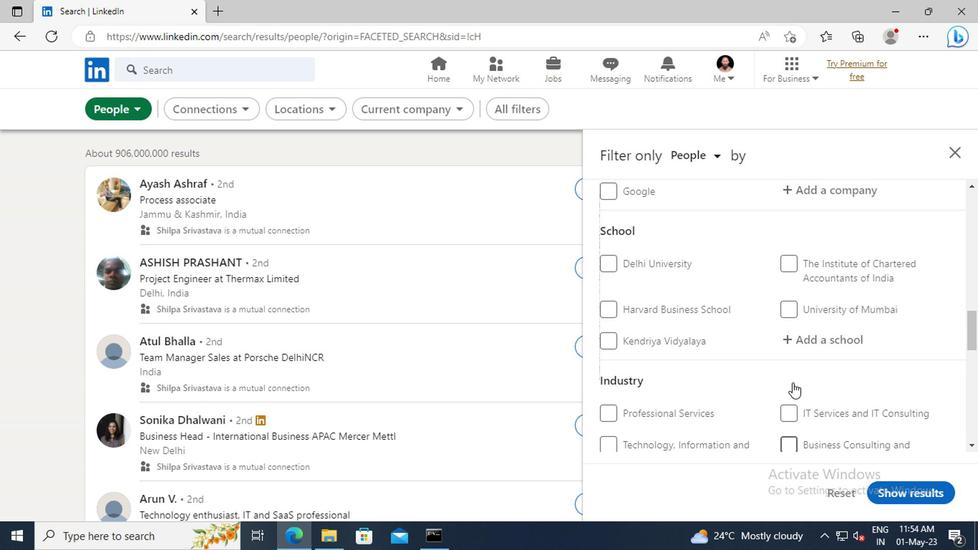 
Action: Mouse scrolled (667, 376) with delta (0, 0)
Screenshot: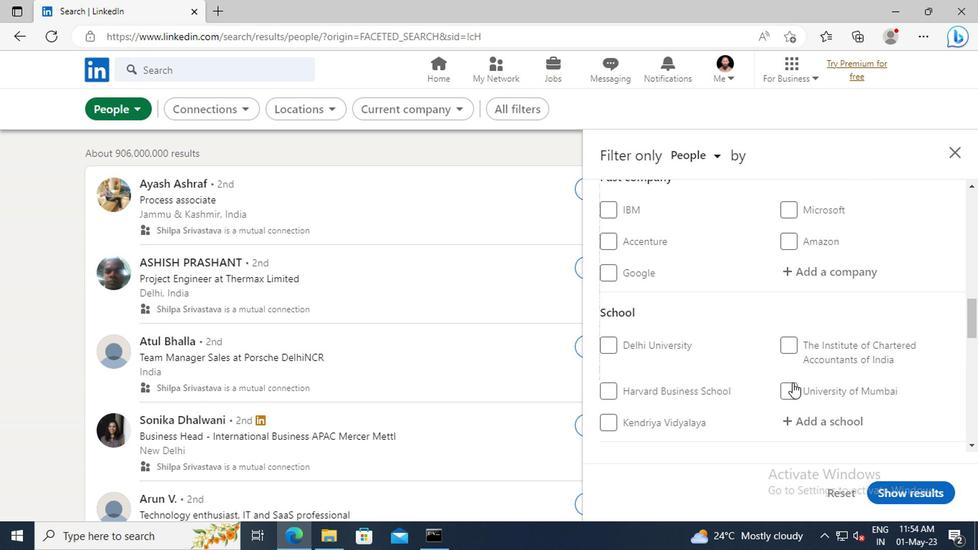 
Action: Mouse scrolled (667, 376) with delta (0, 0)
Screenshot: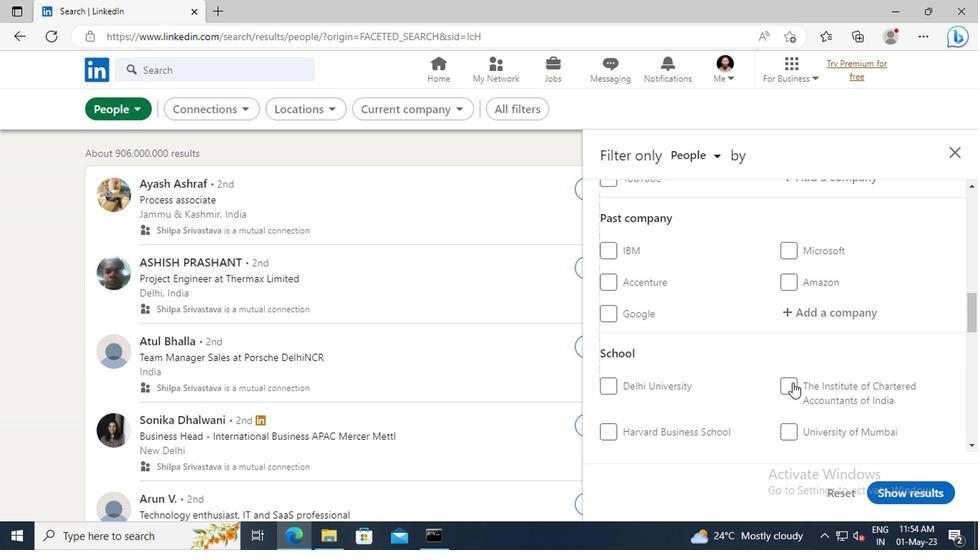 
Action: Mouse scrolled (667, 376) with delta (0, 0)
Screenshot: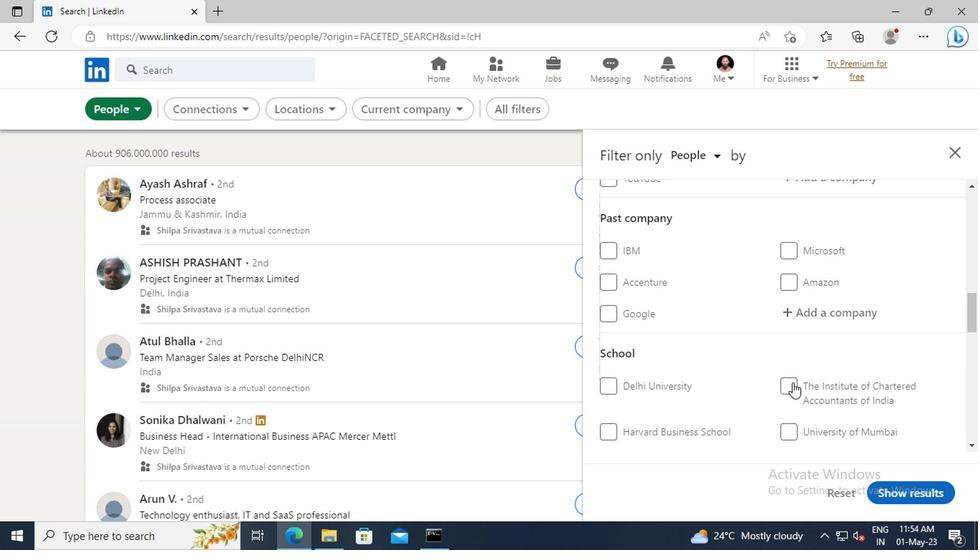 
Action: Mouse scrolled (667, 376) with delta (0, 0)
Screenshot: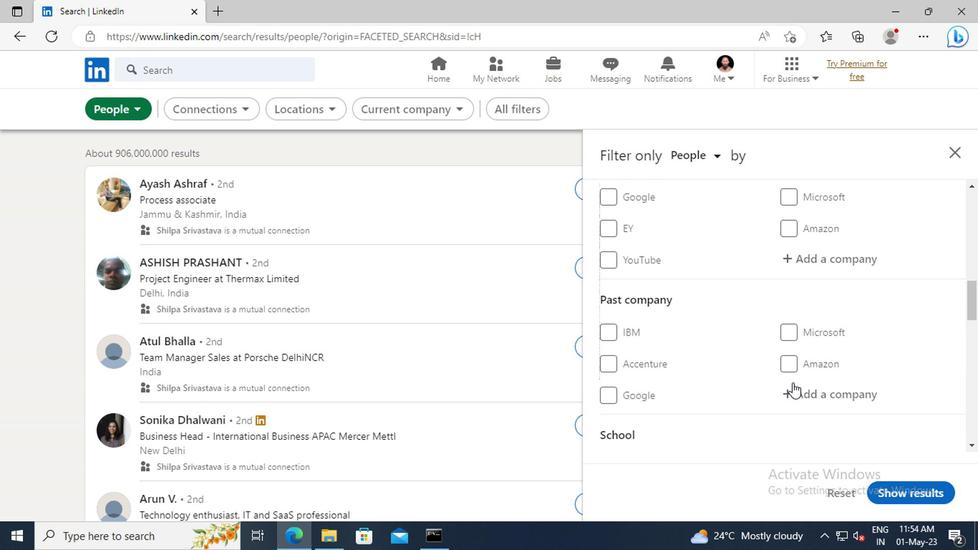
Action: Mouse moved to (673, 316)
Screenshot: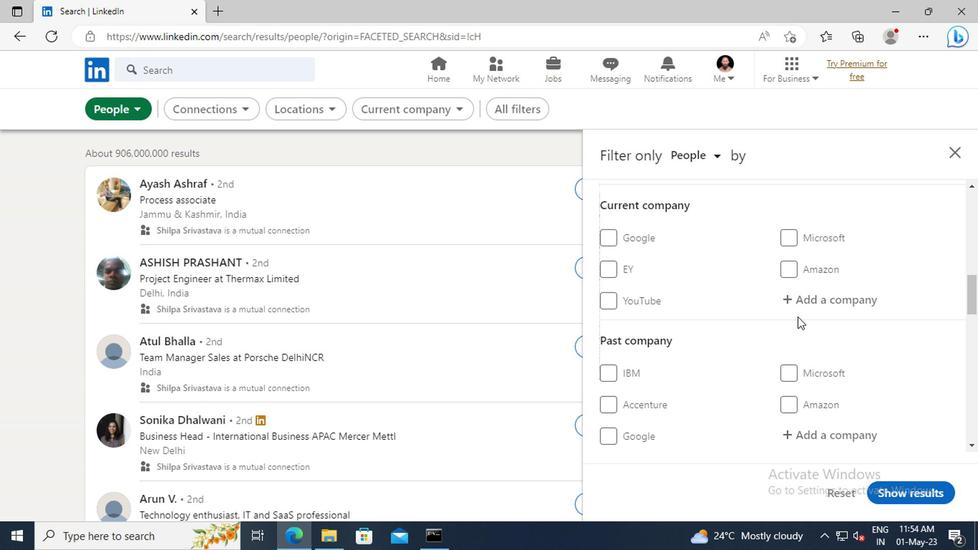 
Action: Mouse pressed left at (673, 316)
Screenshot: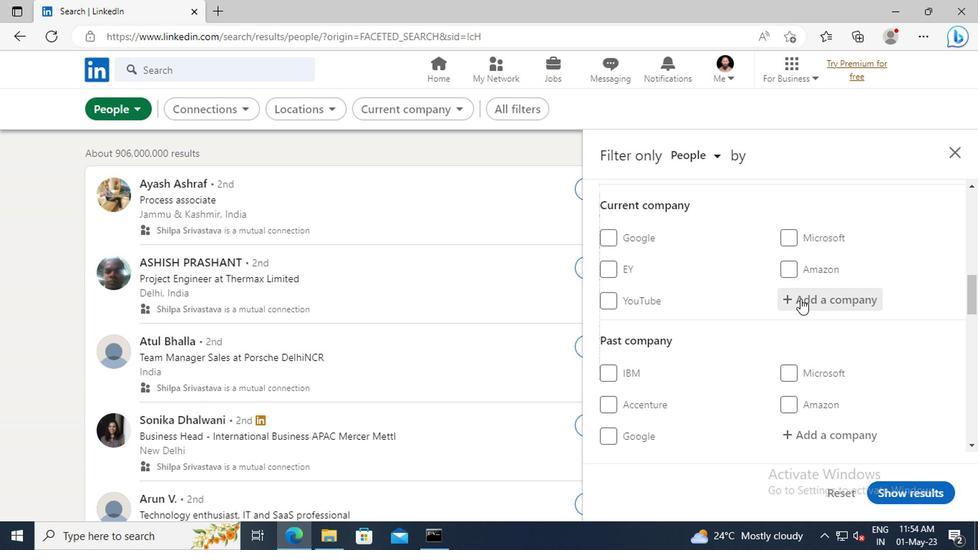 
Action: Key pressed <Key.shift>MUSIM<Key.space><Key.shift>MAS<Key.space><Key.shift>GR
Screenshot: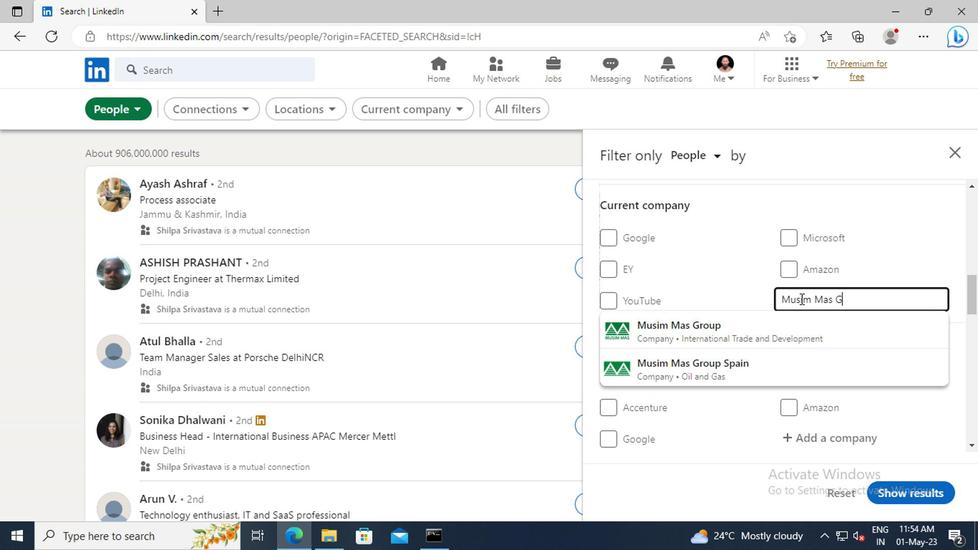 
Action: Mouse moved to (665, 338)
Screenshot: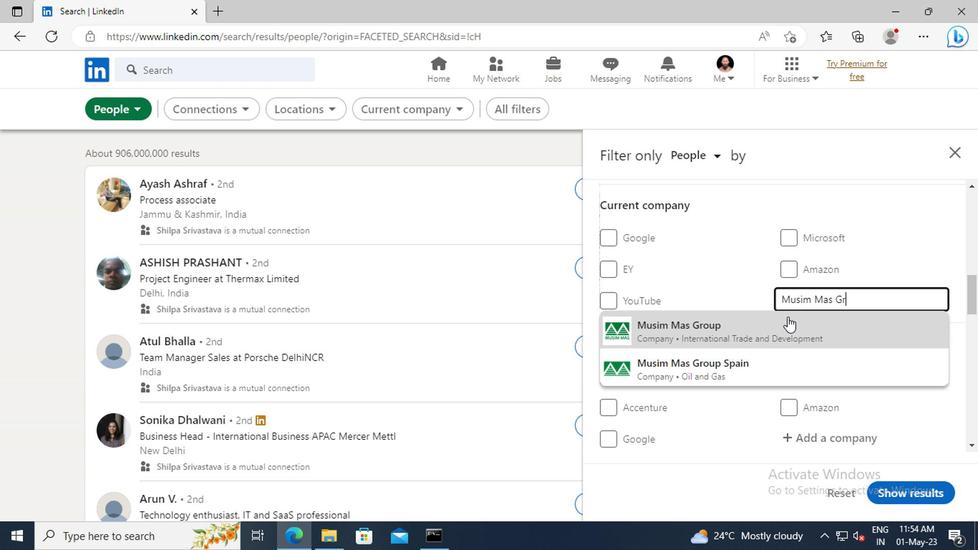 
Action: Mouse pressed left at (665, 338)
Screenshot: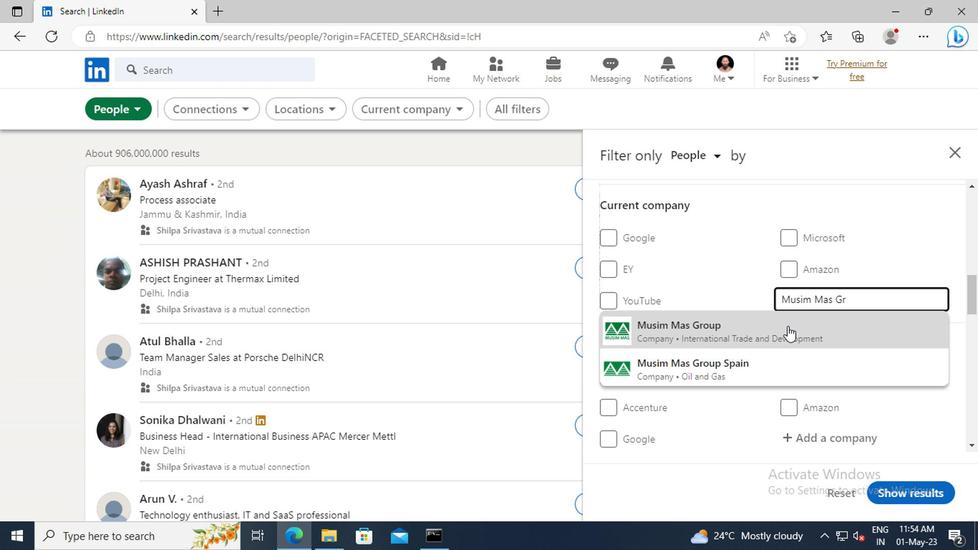 
Action: Mouse scrolled (665, 337) with delta (0, 0)
Screenshot: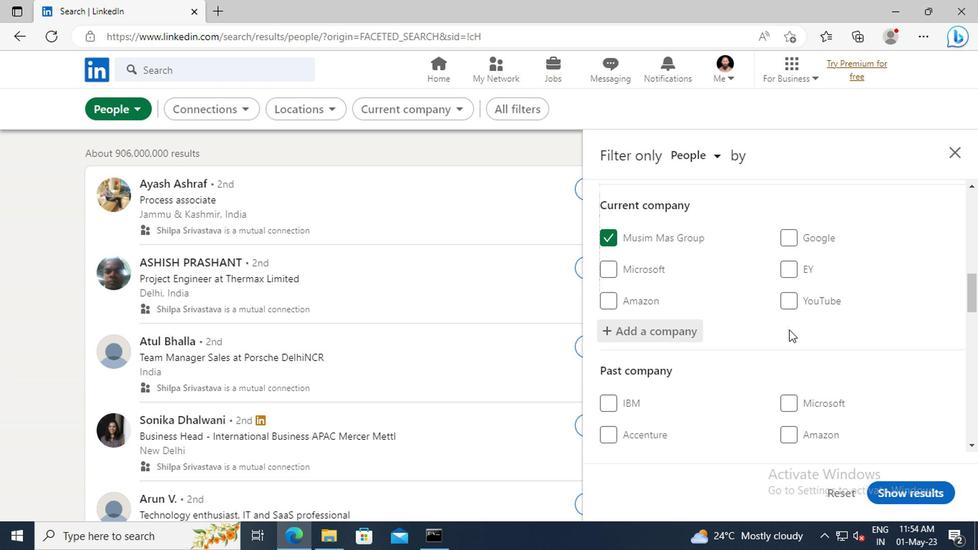 
Action: Mouse scrolled (665, 337) with delta (0, 0)
Screenshot: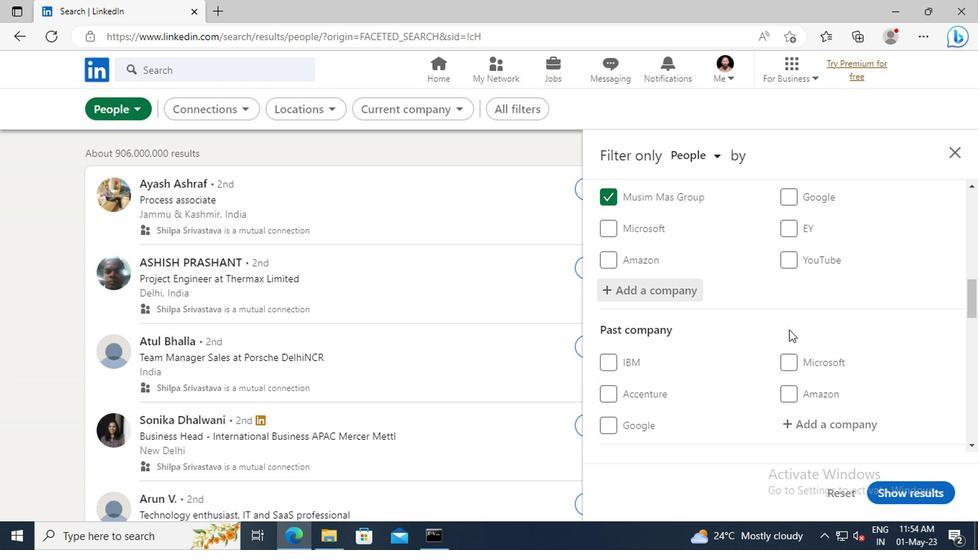 
Action: Mouse scrolled (665, 337) with delta (0, 0)
Screenshot: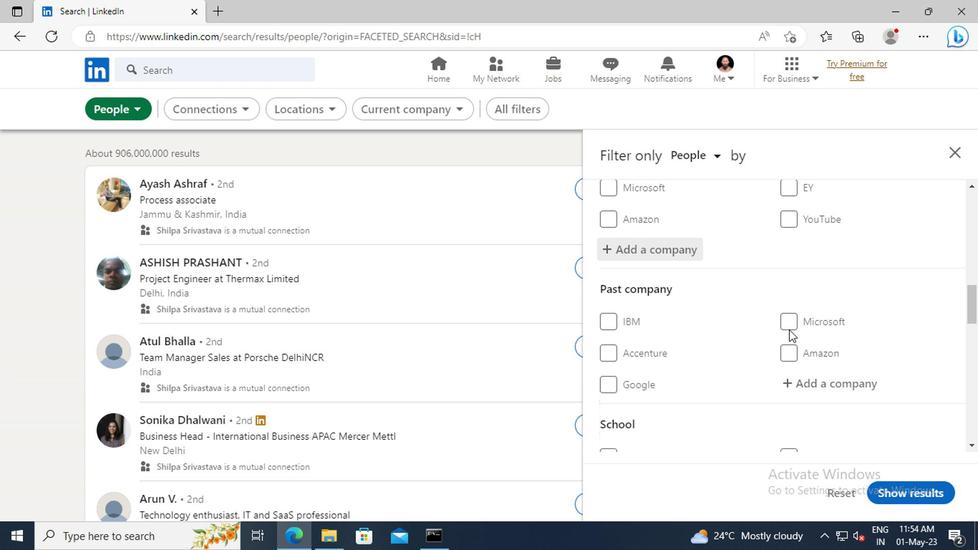 
Action: Mouse scrolled (665, 337) with delta (0, 0)
Screenshot: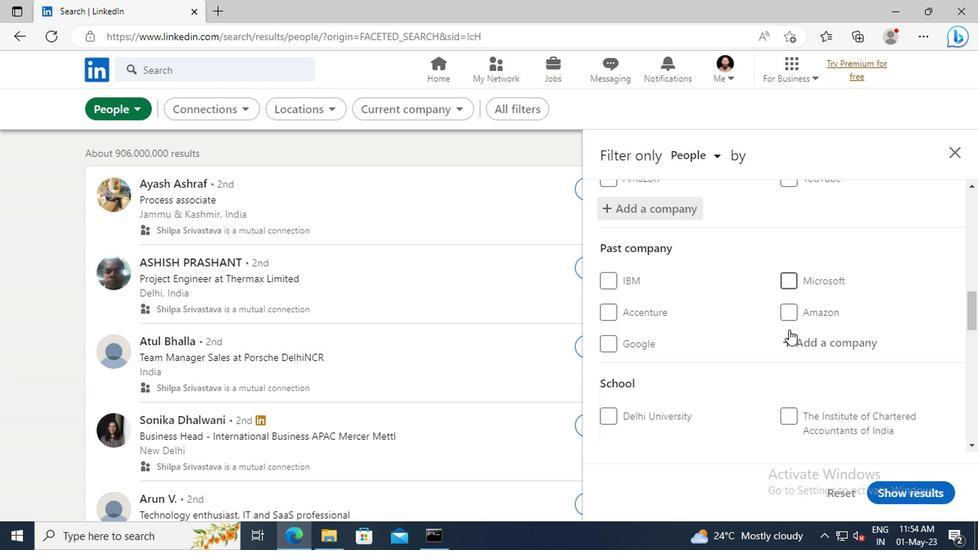 
Action: Mouse scrolled (665, 337) with delta (0, 0)
Screenshot: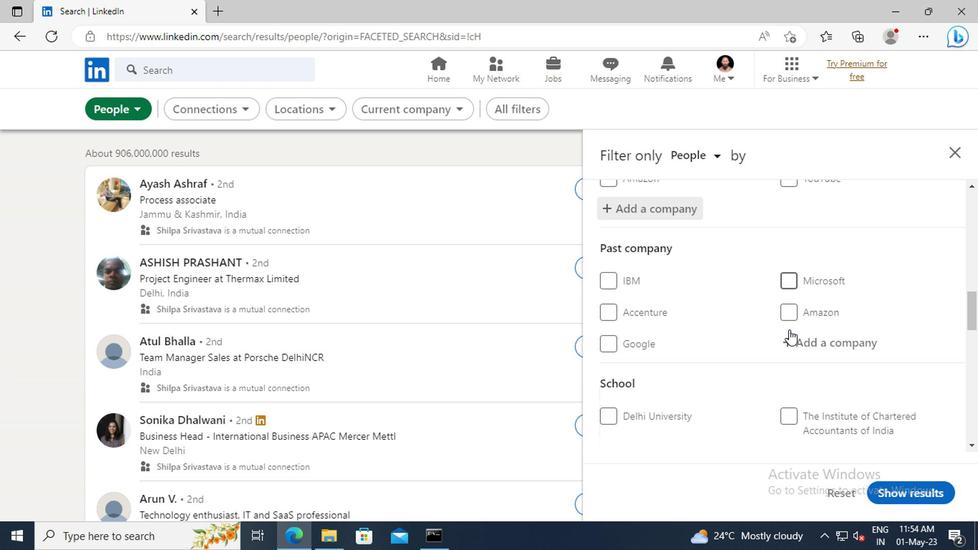 
Action: Mouse scrolled (665, 337) with delta (0, 0)
Screenshot: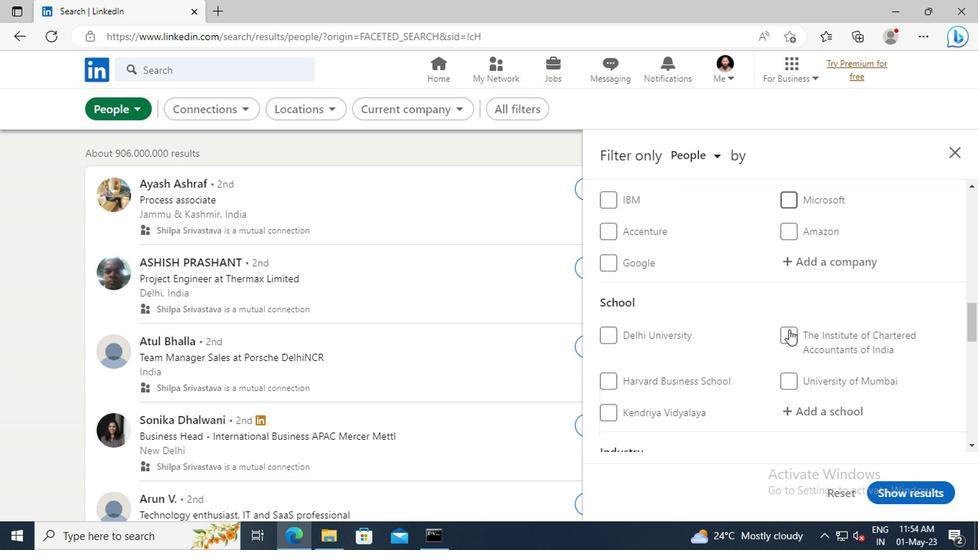 
Action: Mouse scrolled (665, 337) with delta (0, 0)
Screenshot: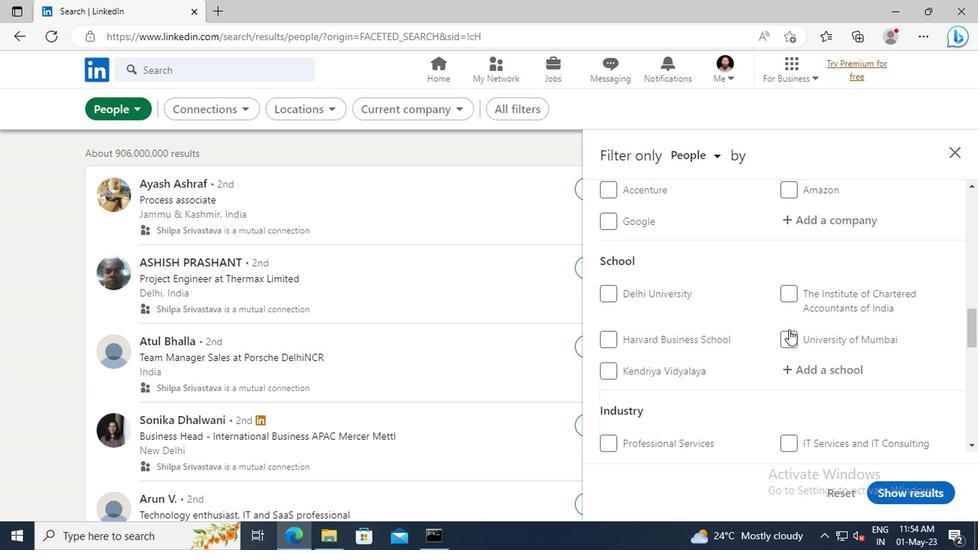 
Action: Mouse moved to (669, 338)
Screenshot: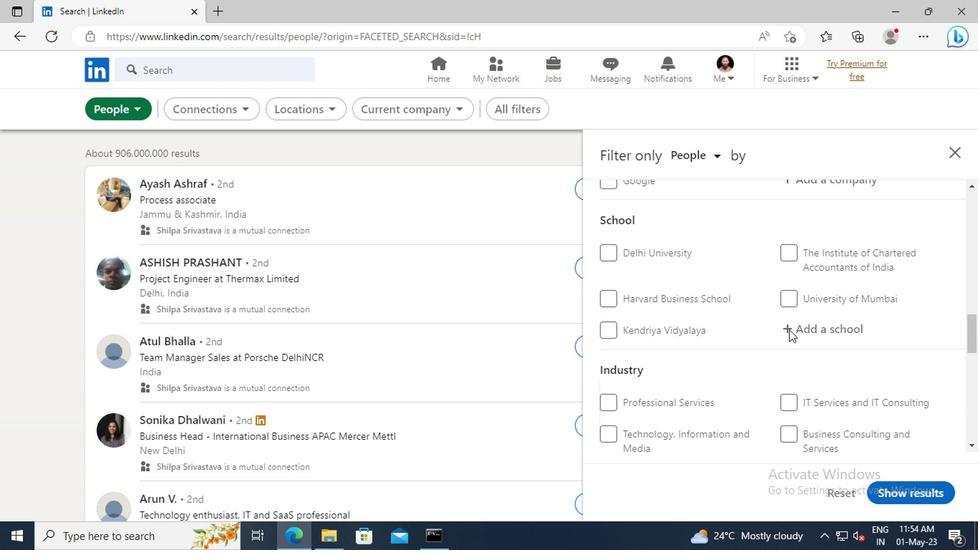 
Action: Mouse pressed left at (669, 338)
Screenshot: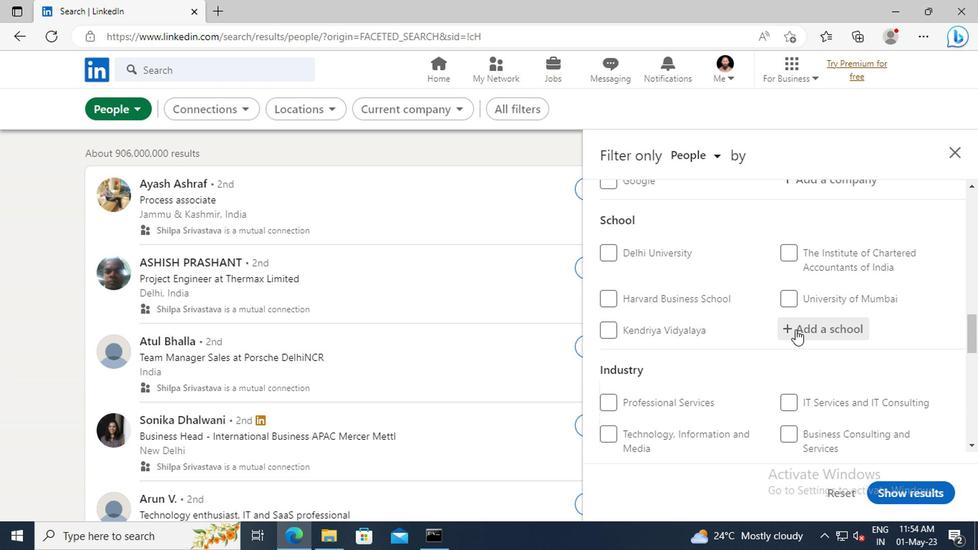 
Action: Key pressed <Key.shift>SYDENHAM<Key.space><Key.shift>COLL
Screenshot: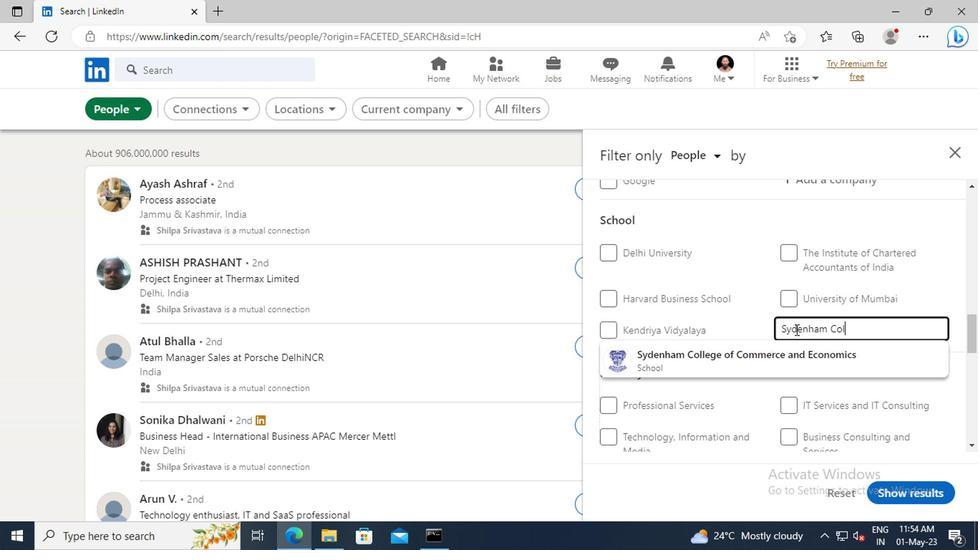 
Action: Mouse moved to (665, 360)
Screenshot: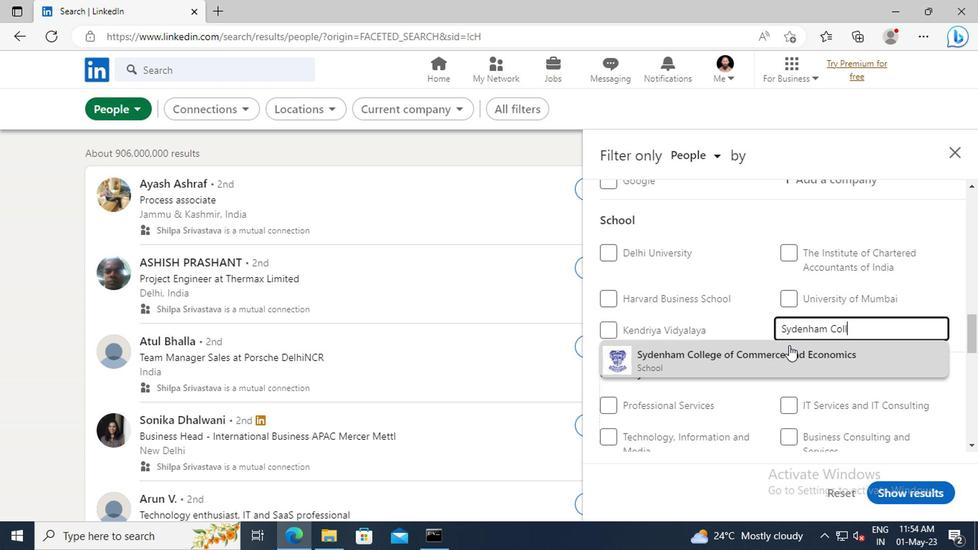 
Action: Mouse pressed left at (665, 360)
Screenshot: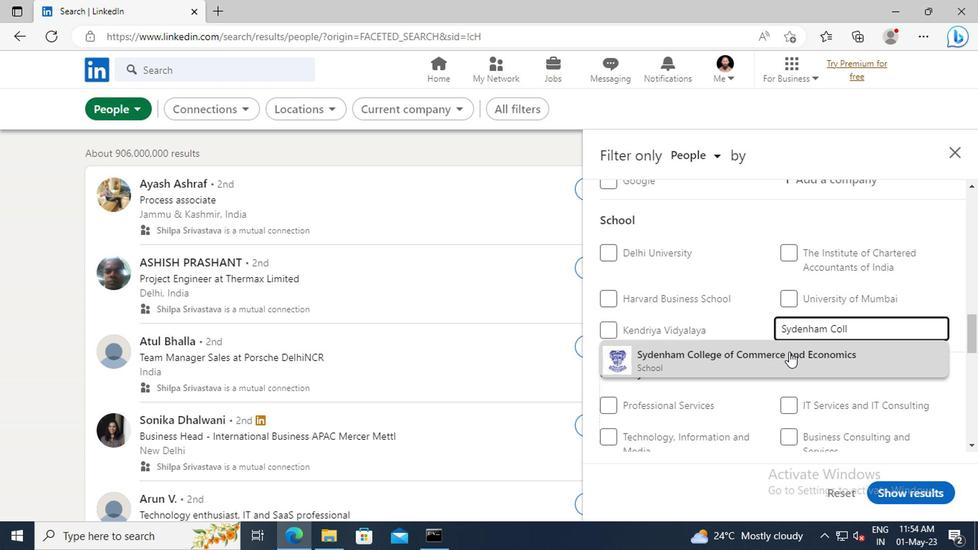 
Action: Mouse scrolled (665, 359) with delta (0, 0)
Screenshot: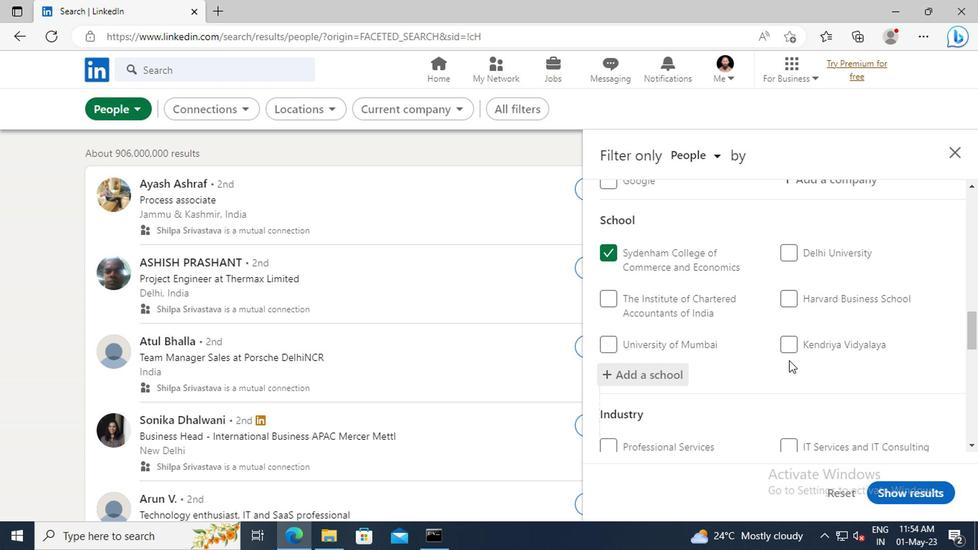 
Action: Mouse scrolled (665, 359) with delta (0, 0)
Screenshot: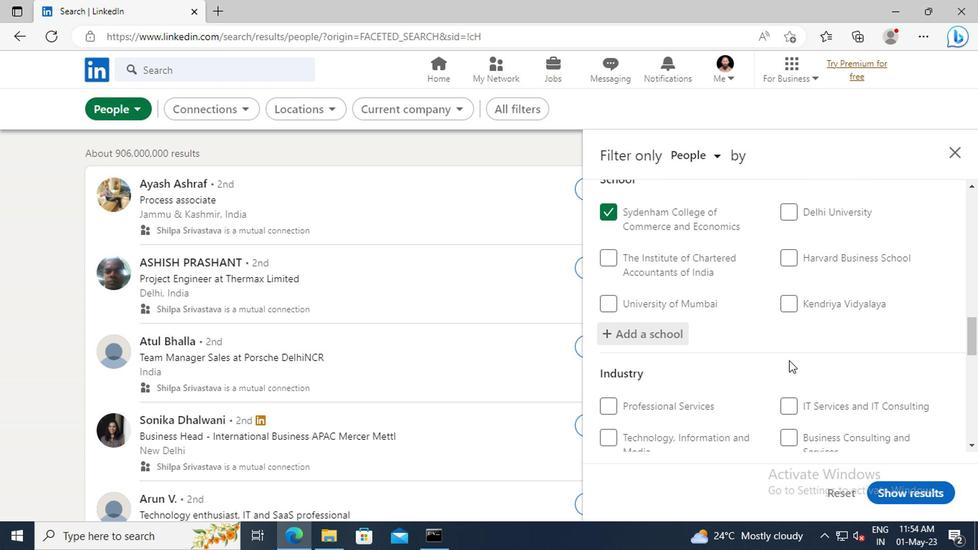 
Action: Mouse scrolled (665, 359) with delta (0, 0)
Screenshot: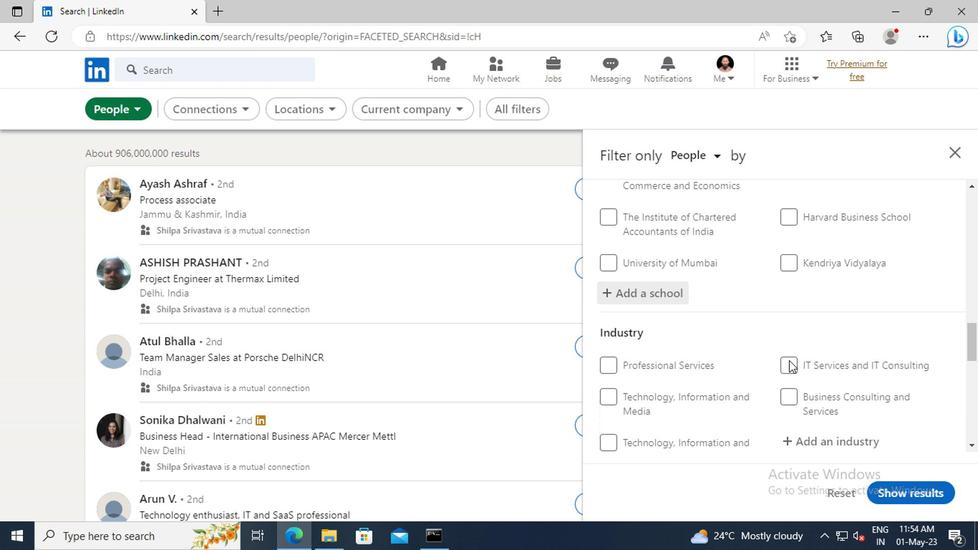 
Action: Mouse scrolled (665, 359) with delta (0, 0)
Screenshot: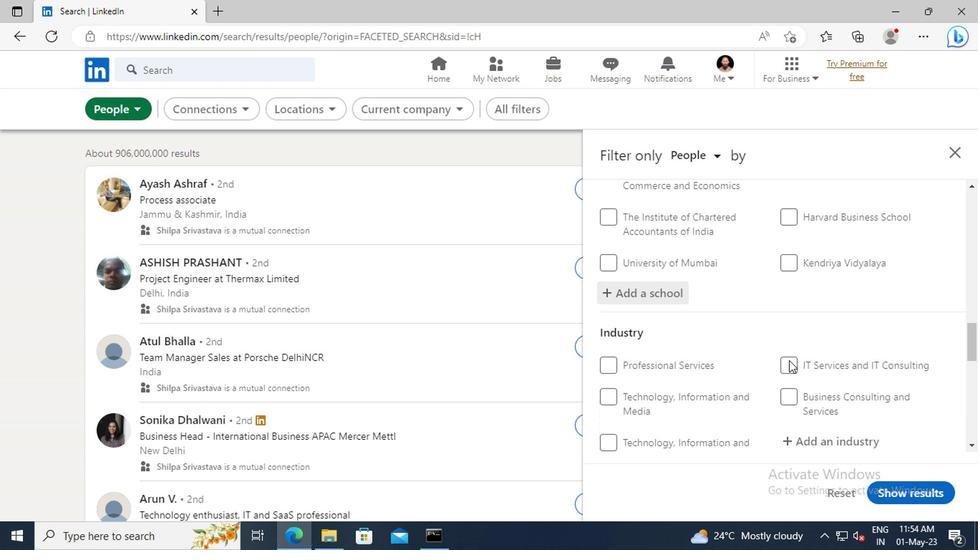 
Action: Mouse moved to (671, 360)
Screenshot: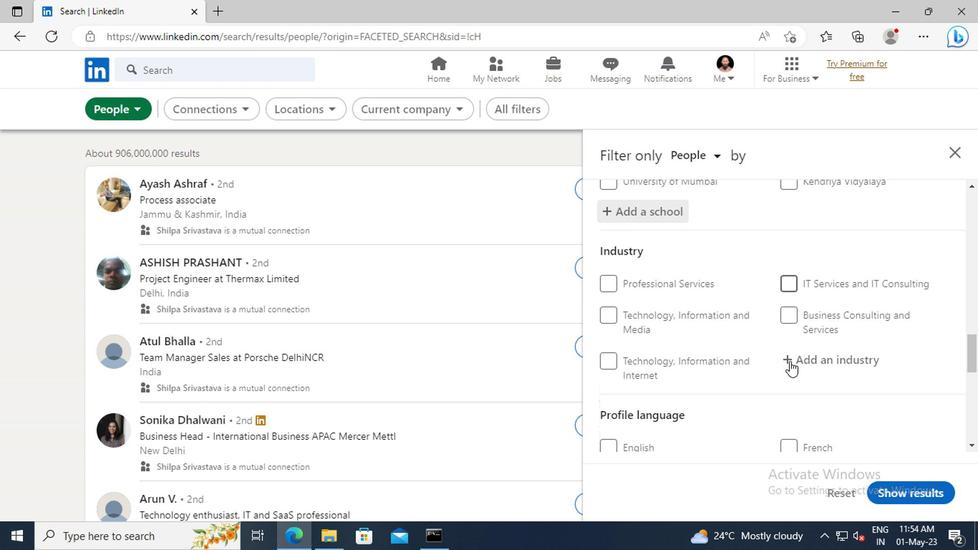 
Action: Mouse pressed left at (671, 360)
Screenshot: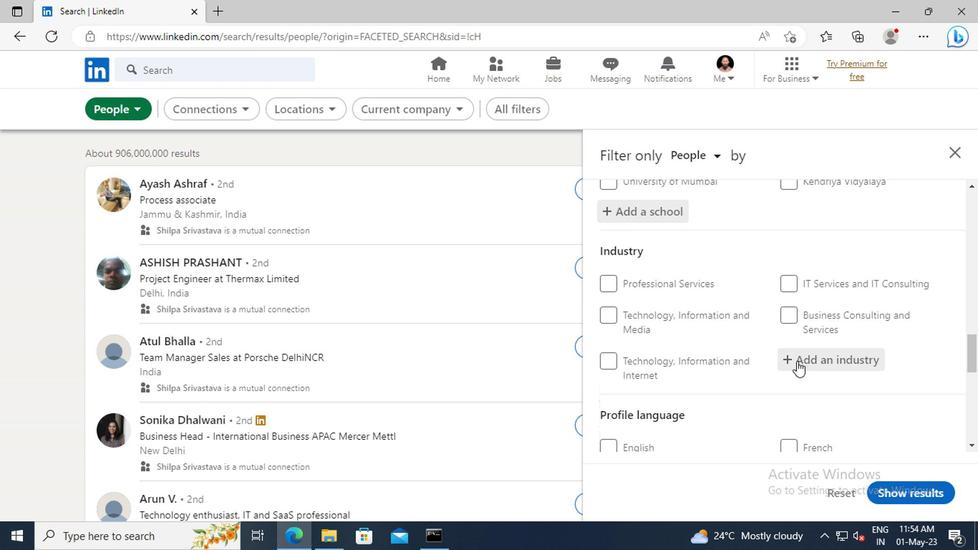 
Action: Key pressed <Key.shift>CONSUMER<Key.space><Key.shift>SER
Screenshot: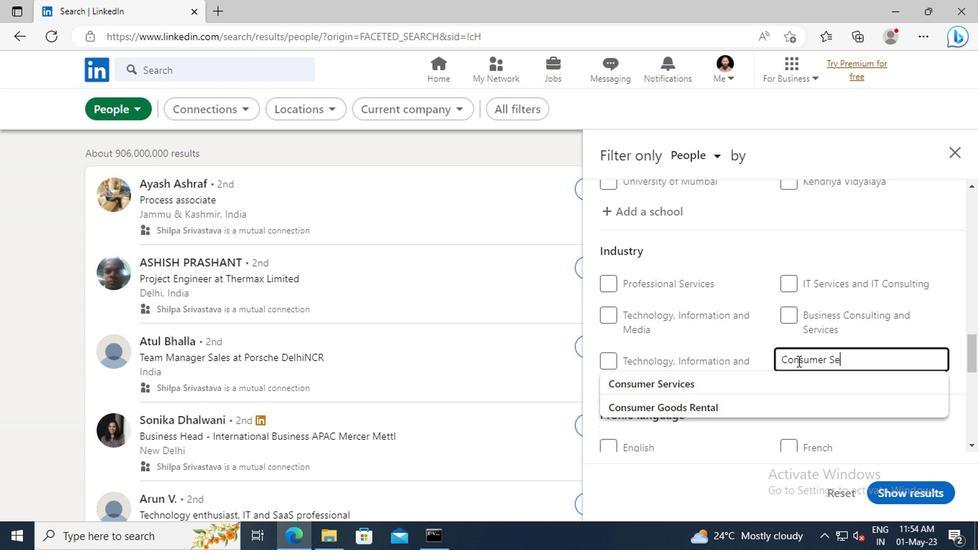 
Action: Mouse moved to (655, 375)
Screenshot: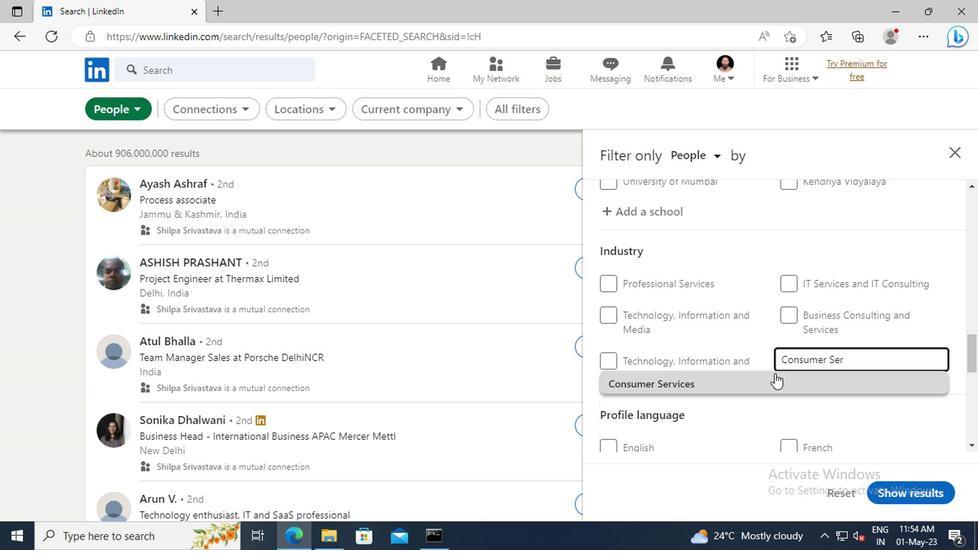 
Action: Mouse pressed left at (655, 375)
Screenshot: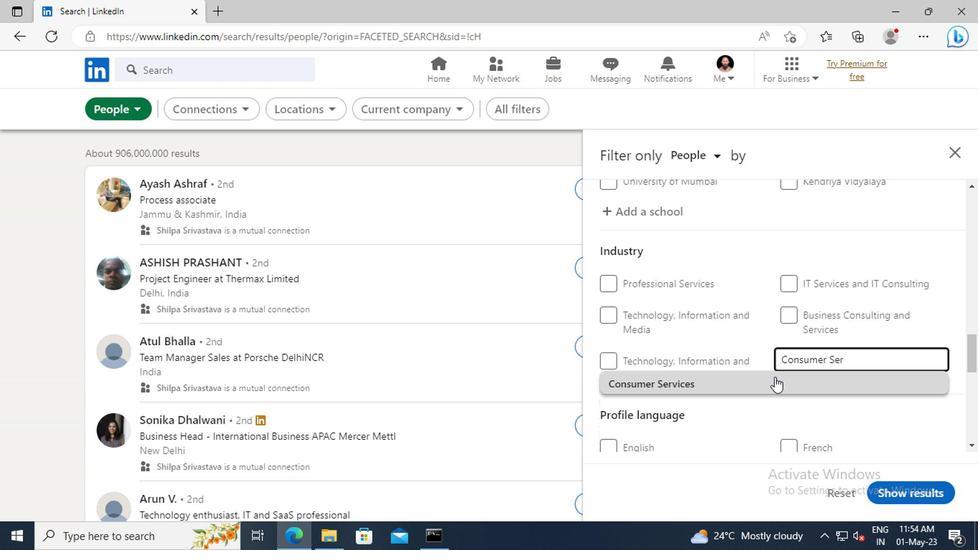 
Action: Mouse scrolled (655, 374) with delta (0, 0)
Screenshot: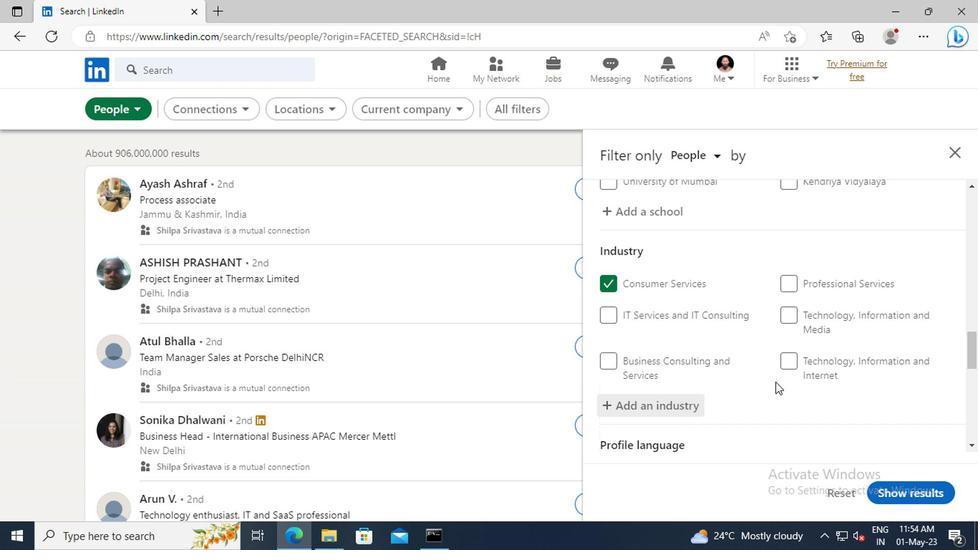 
Action: Mouse moved to (654, 356)
Screenshot: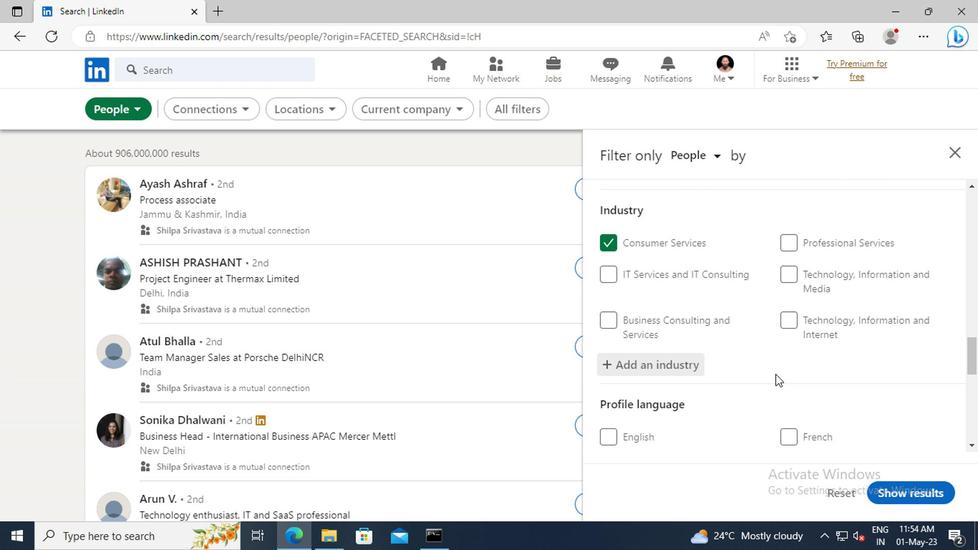 
Action: Mouse scrolled (654, 356) with delta (0, 0)
Screenshot: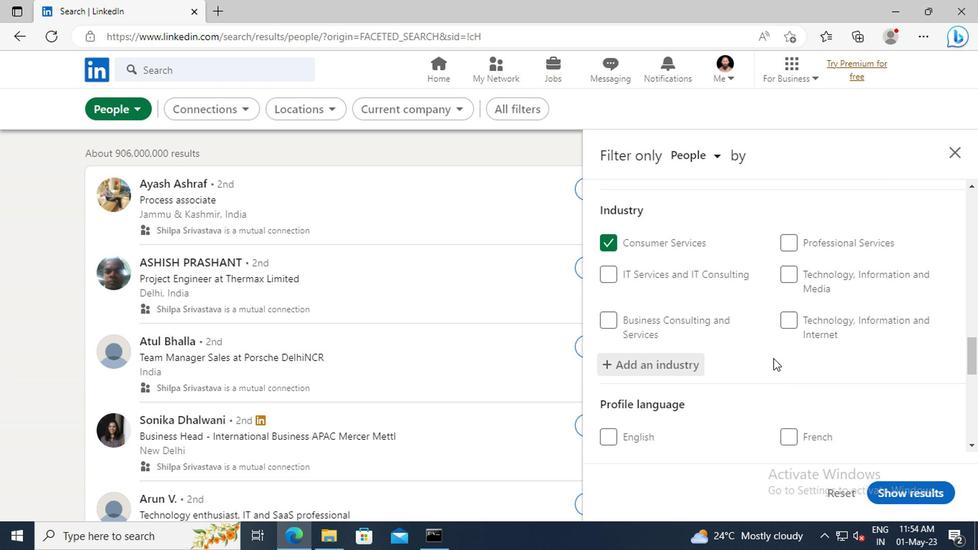 
Action: Mouse scrolled (654, 356) with delta (0, 0)
Screenshot: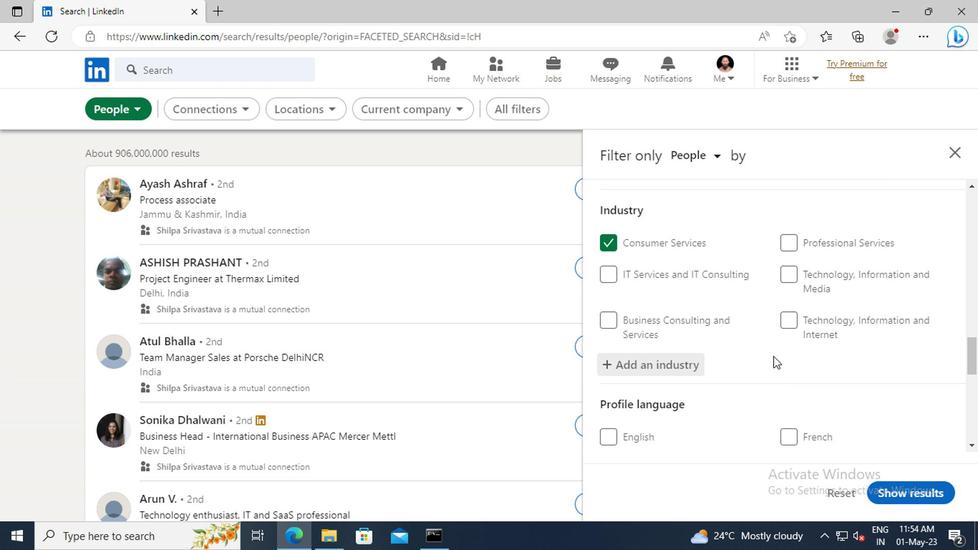 
Action: Mouse moved to (656, 331)
Screenshot: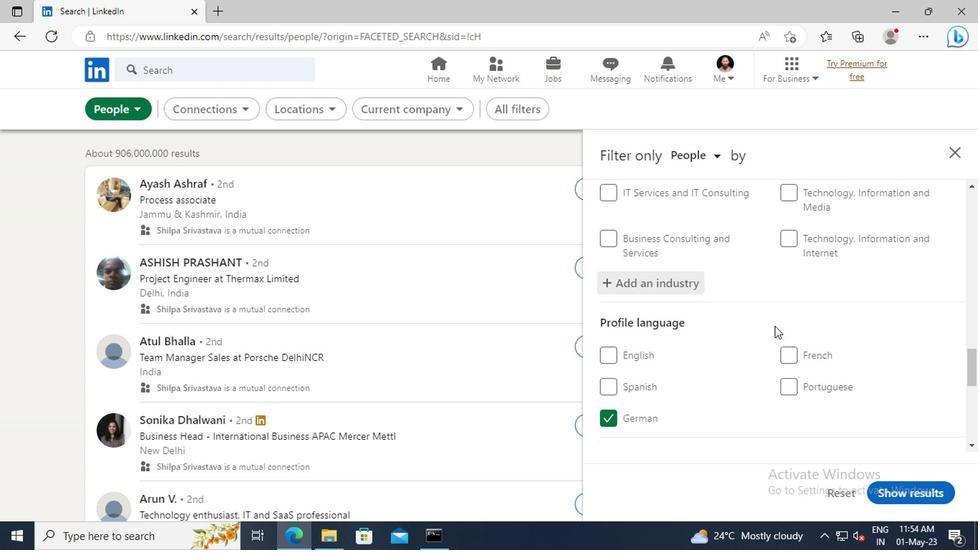 
Action: Mouse scrolled (656, 331) with delta (0, 0)
Screenshot: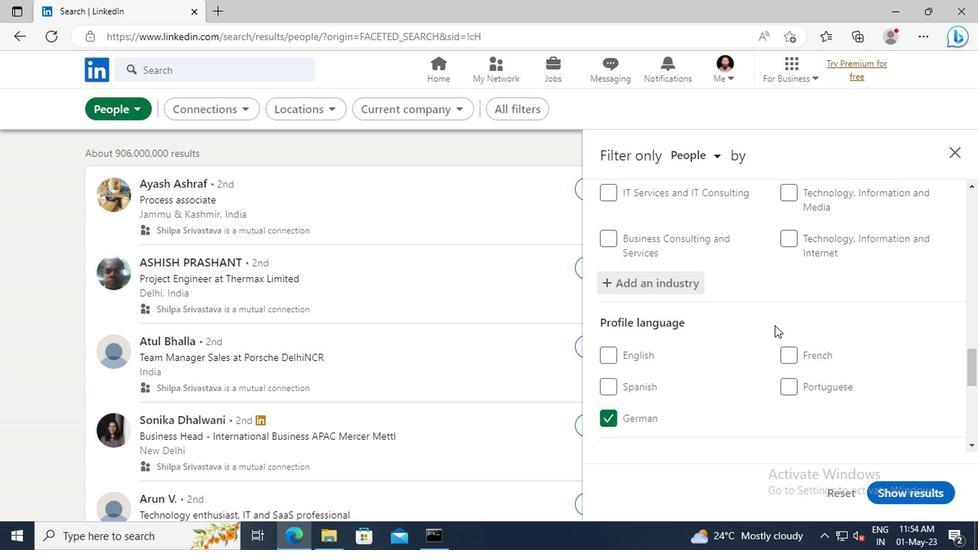 
Action: Mouse scrolled (656, 331) with delta (0, 0)
Screenshot: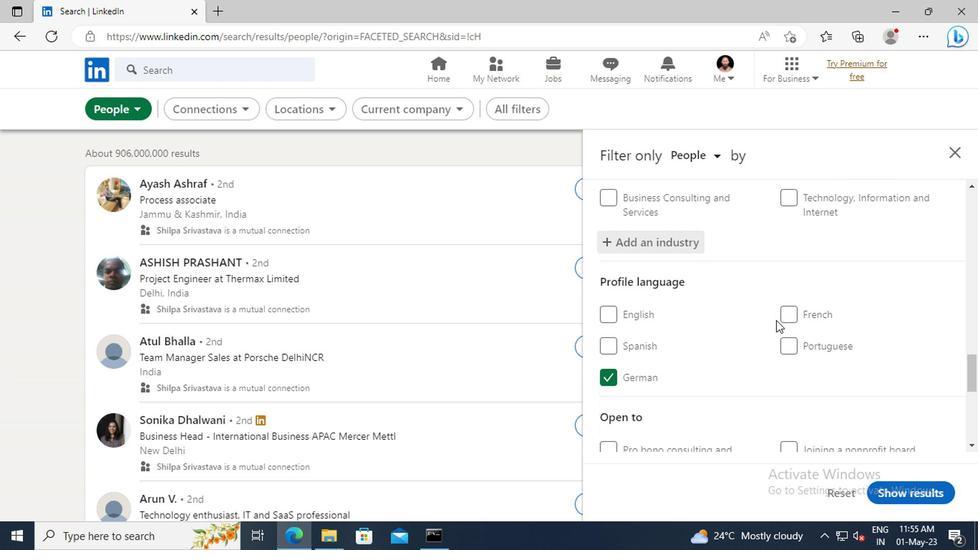 
Action: Mouse scrolled (656, 331) with delta (0, 0)
Screenshot: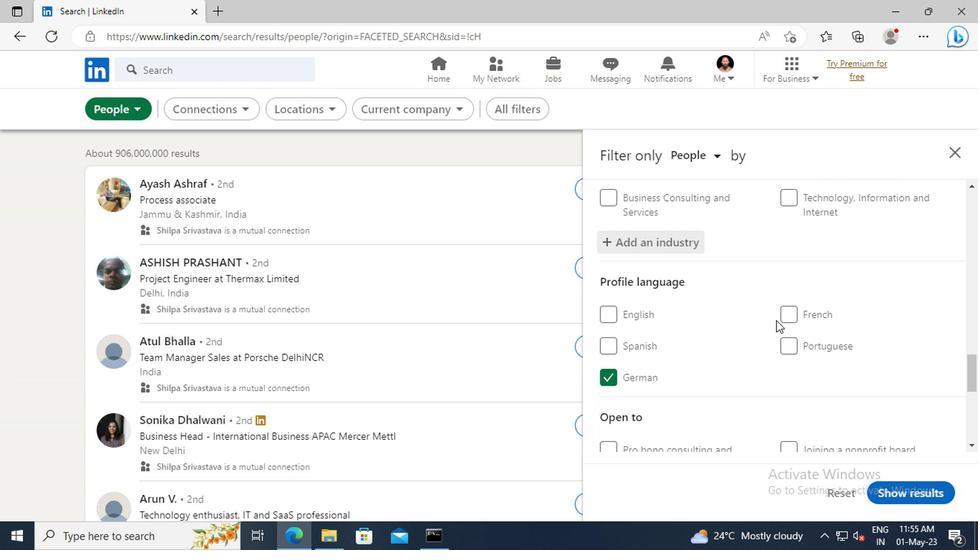 
Action: Mouse scrolled (656, 331) with delta (0, 0)
Screenshot: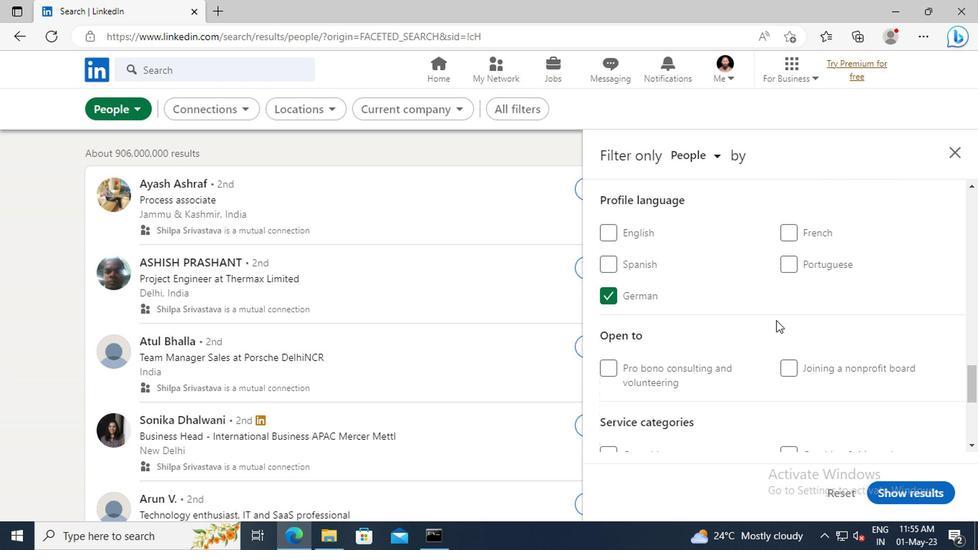 
Action: Mouse scrolled (656, 331) with delta (0, 0)
Screenshot: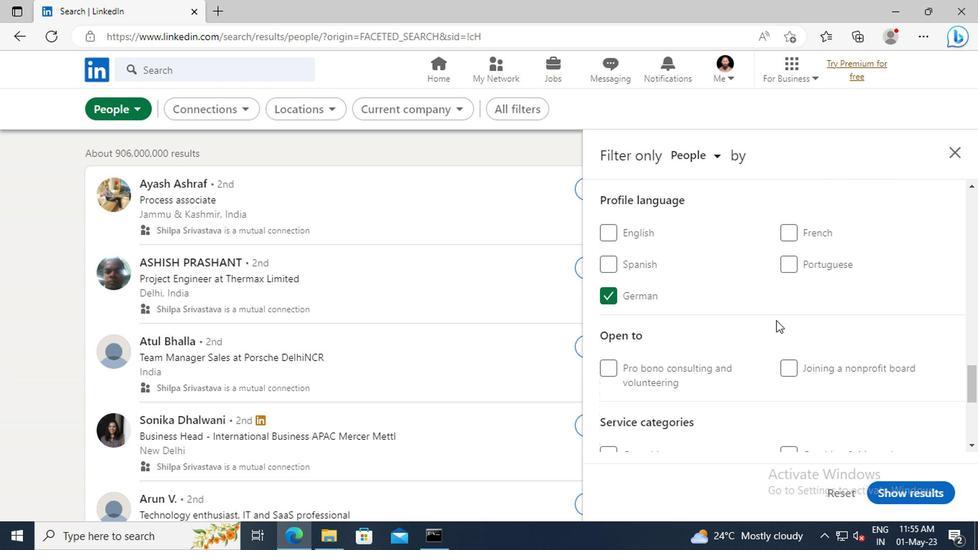 
Action: Mouse scrolled (656, 331) with delta (0, 0)
Screenshot: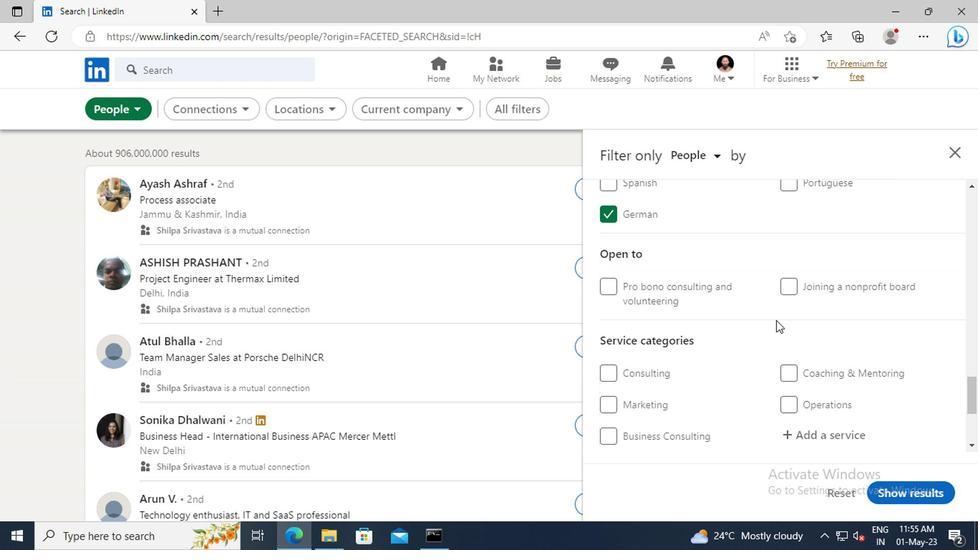 
Action: Mouse scrolled (656, 331) with delta (0, 0)
Screenshot: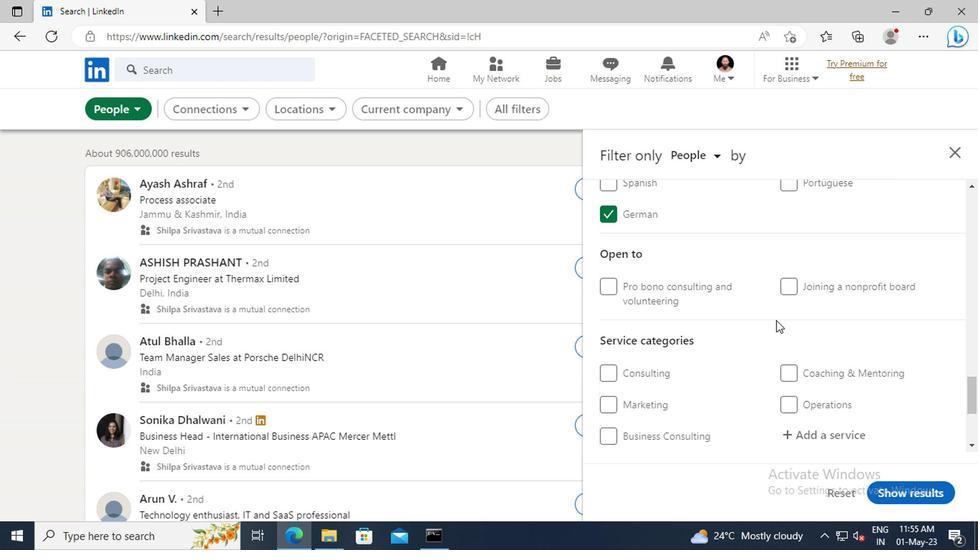 
Action: Mouse scrolled (656, 331) with delta (0, 0)
Screenshot: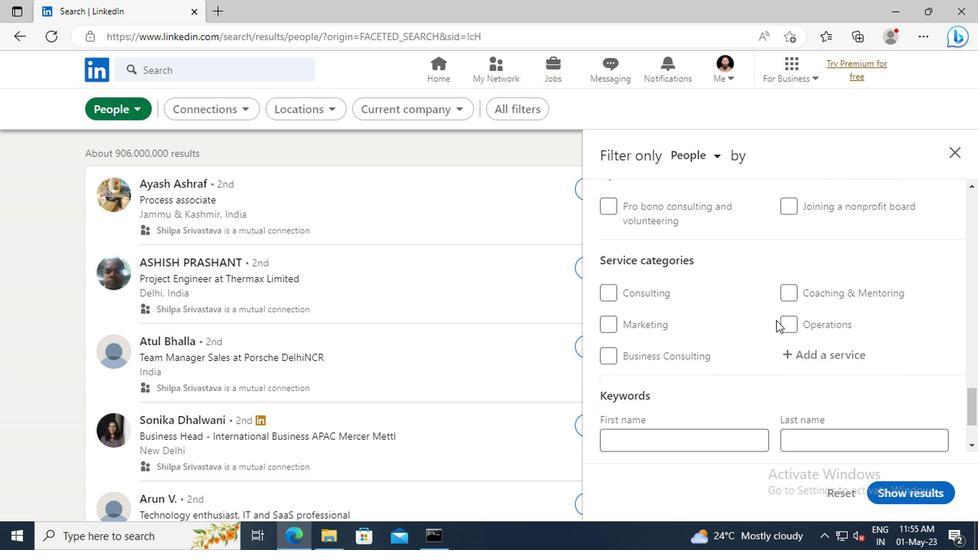 
Action: Mouse moved to (665, 329)
Screenshot: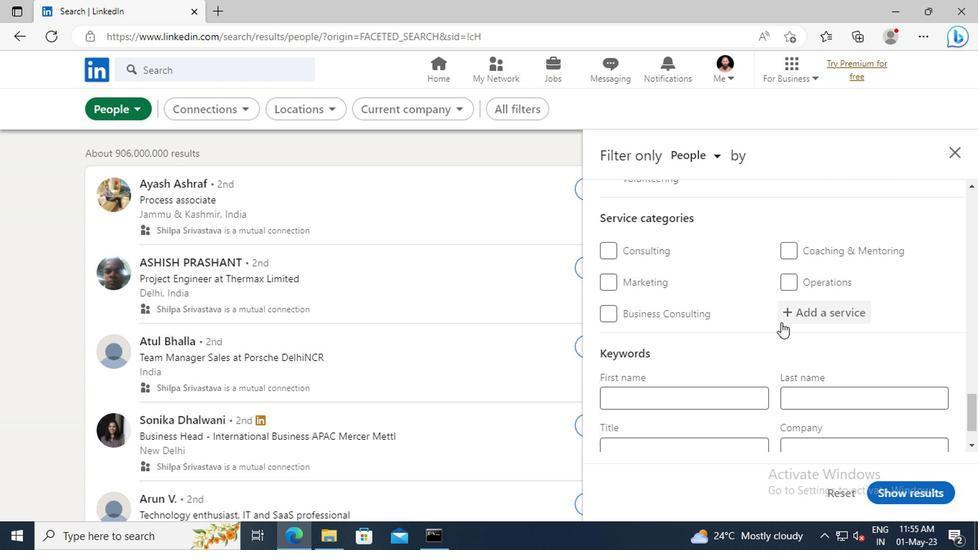 
Action: Mouse pressed left at (665, 329)
Screenshot: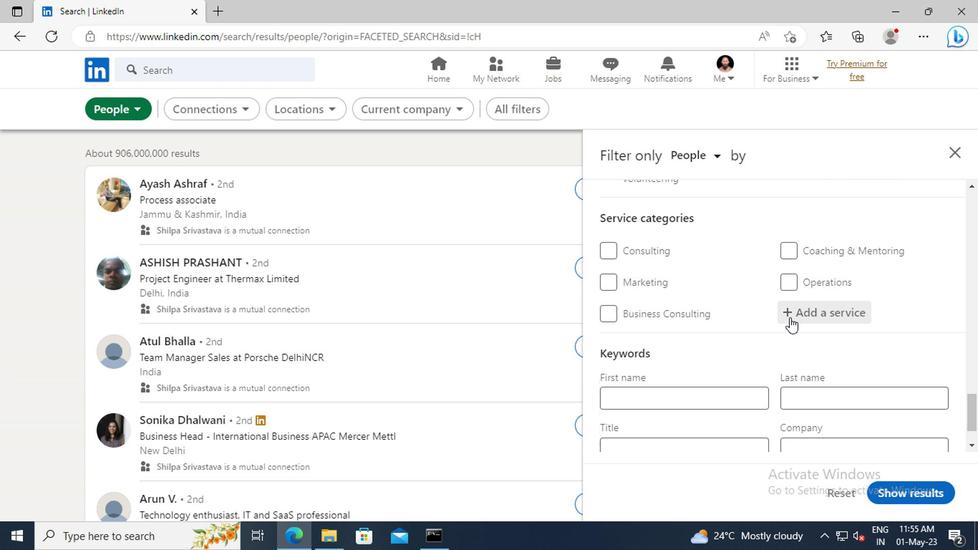 
Action: Key pressed <Key.shift>HEALTH<Key.space><Key.shift>INS
Screenshot: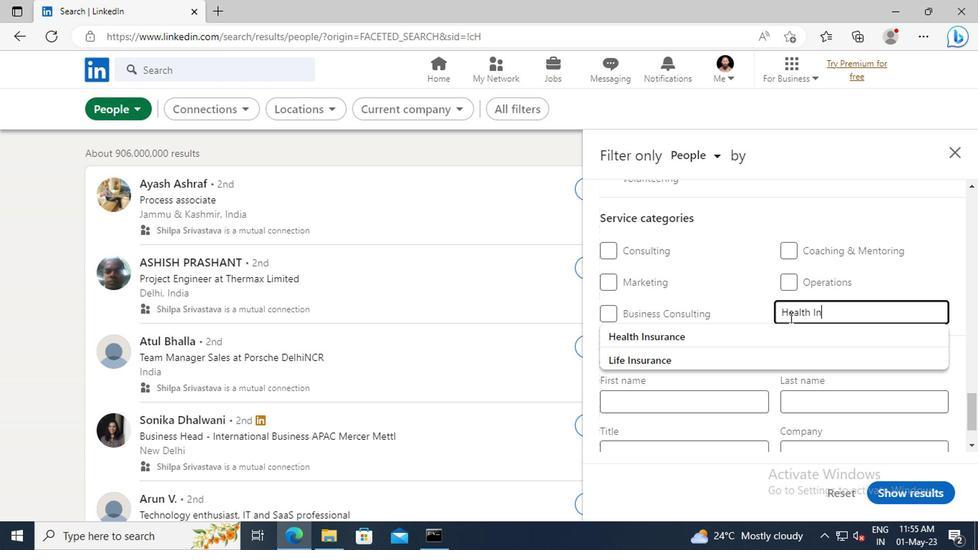 
Action: Mouse moved to (647, 342)
Screenshot: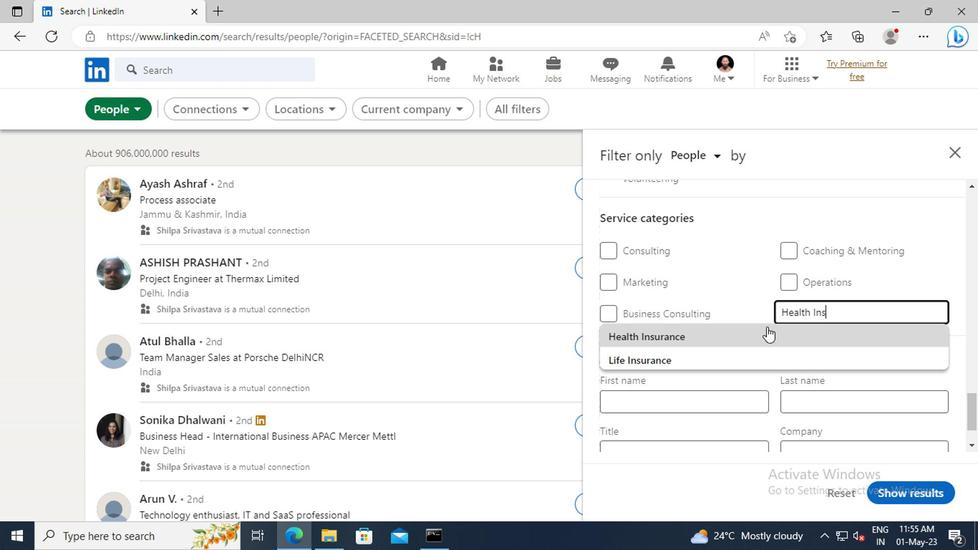 
Action: Mouse pressed left at (647, 342)
Screenshot: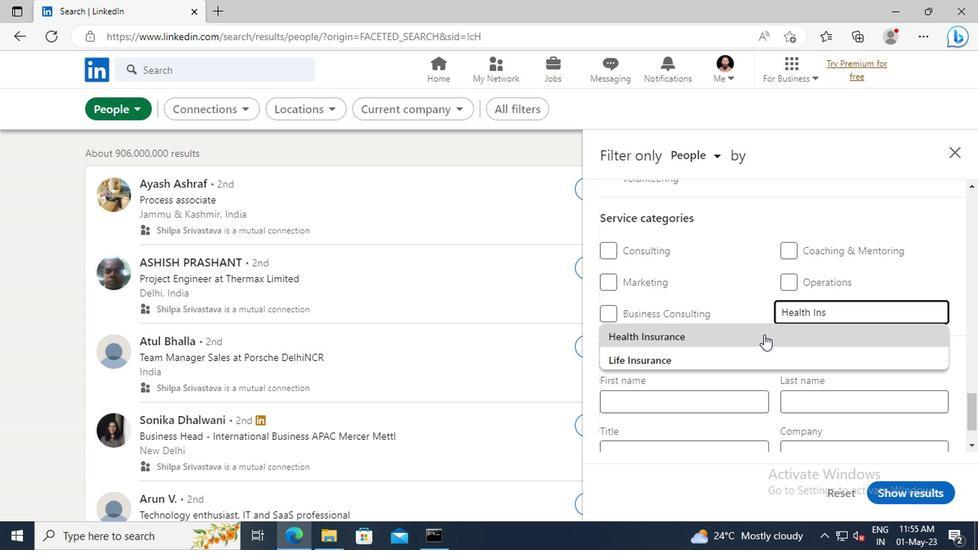 
Action: Mouse scrolled (647, 341) with delta (0, 0)
Screenshot: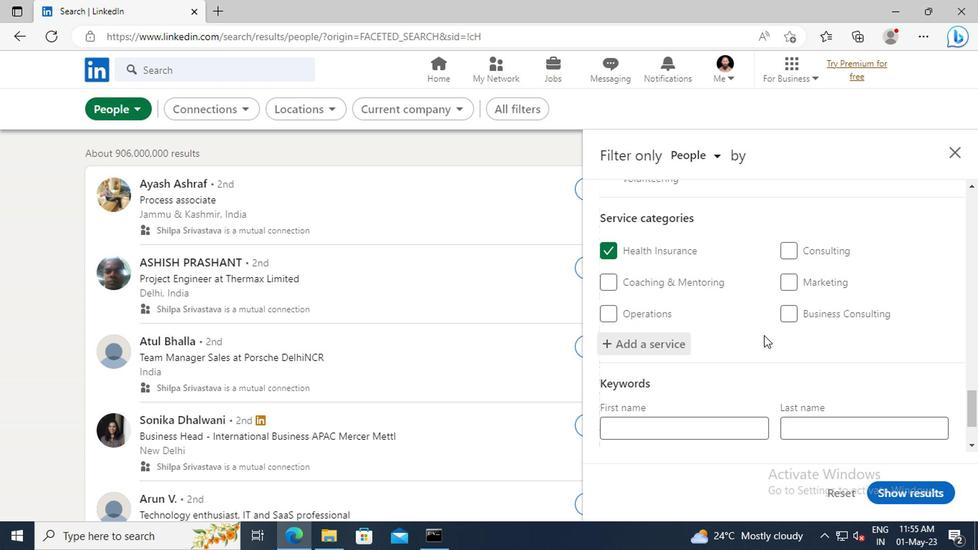
Action: Mouse scrolled (647, 341) with delta (0, 0)
Screenshot: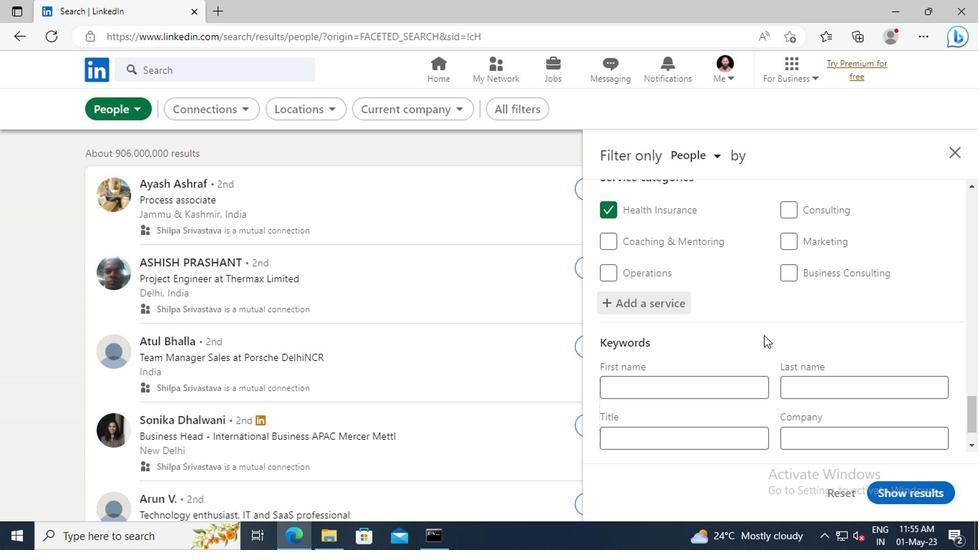 
Action: Mouse scrolled (647, 341) with delta (0, 0)
Screenshot: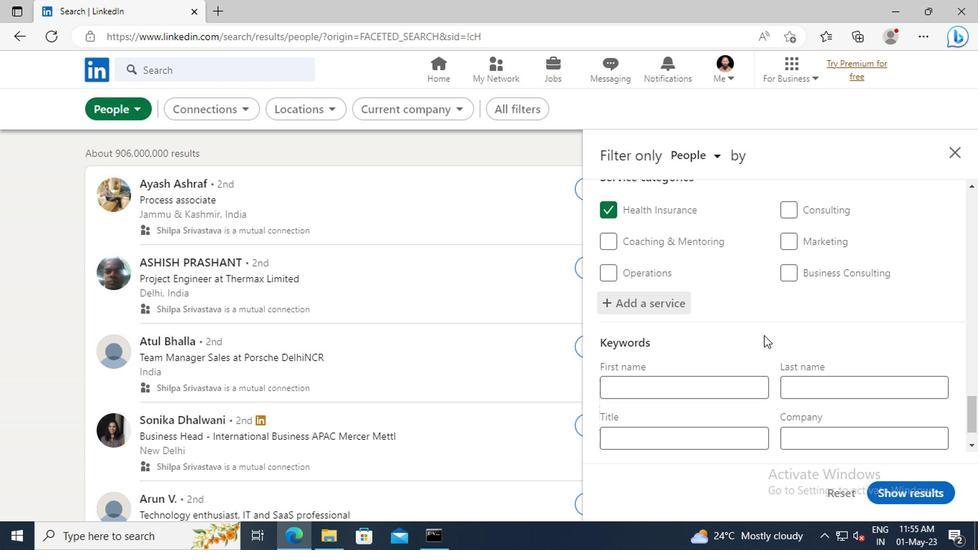 
Action: Mouse scrolled (647, 341) with delta (0, 0)
Screenshot: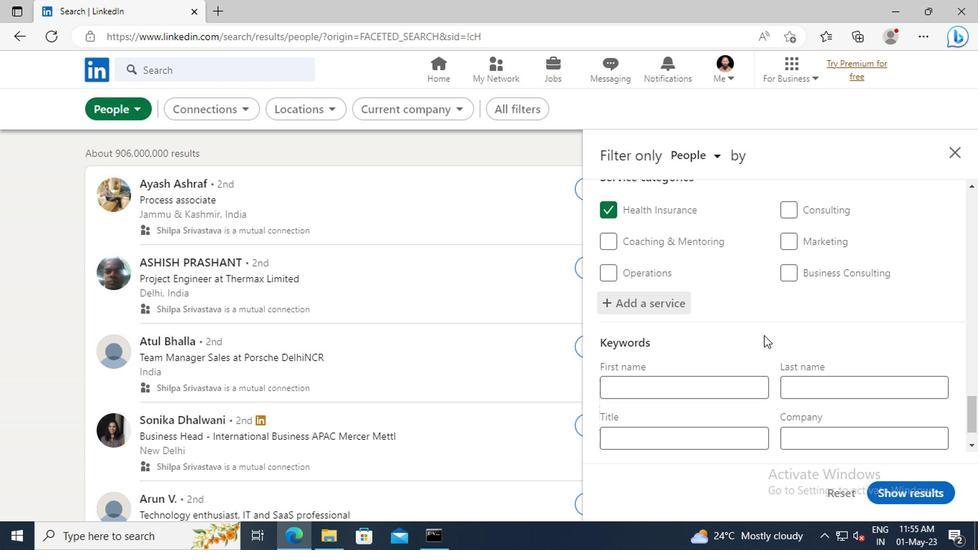 
Action: Mouse moved to (581, 380)
Screenshot: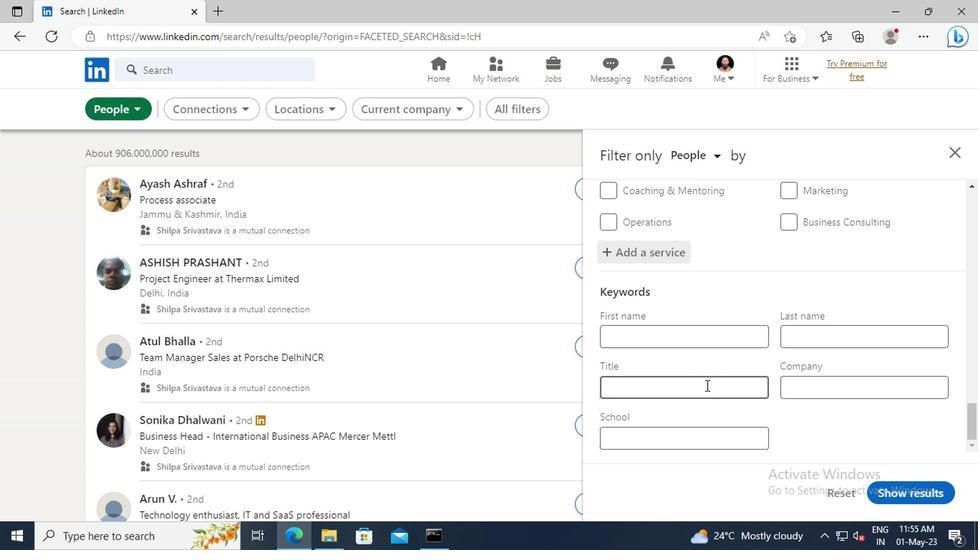 
Action: Mouse pressed left at (581, 380)
Screenshot: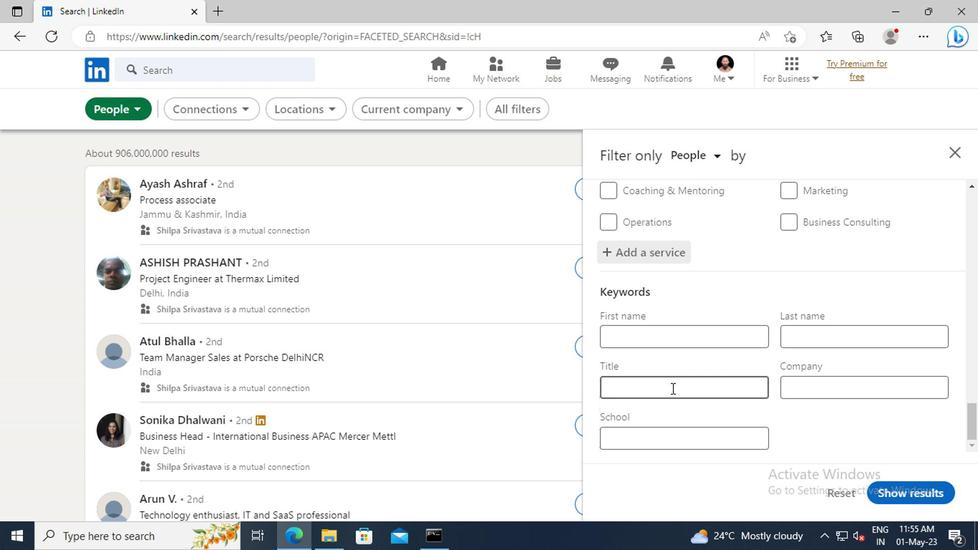
Action: Key pressed <Key.shift>LODGING<Key.space><Key.shift>MANAGER<Key.enter>
Screenshot: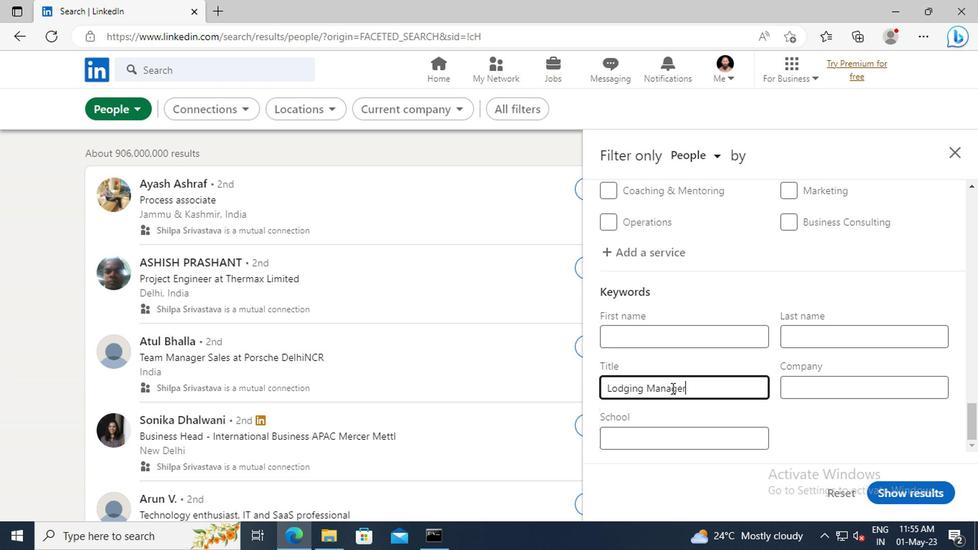 
Action: Mouse moved to (742, 452)
Screenshot: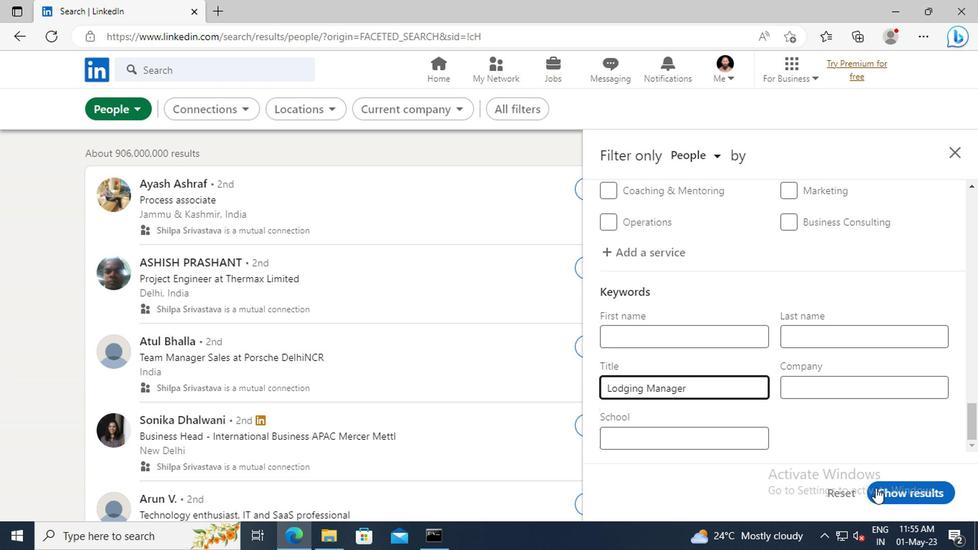 
Action: Mouse pressed left at (742, 452)
Screenshot: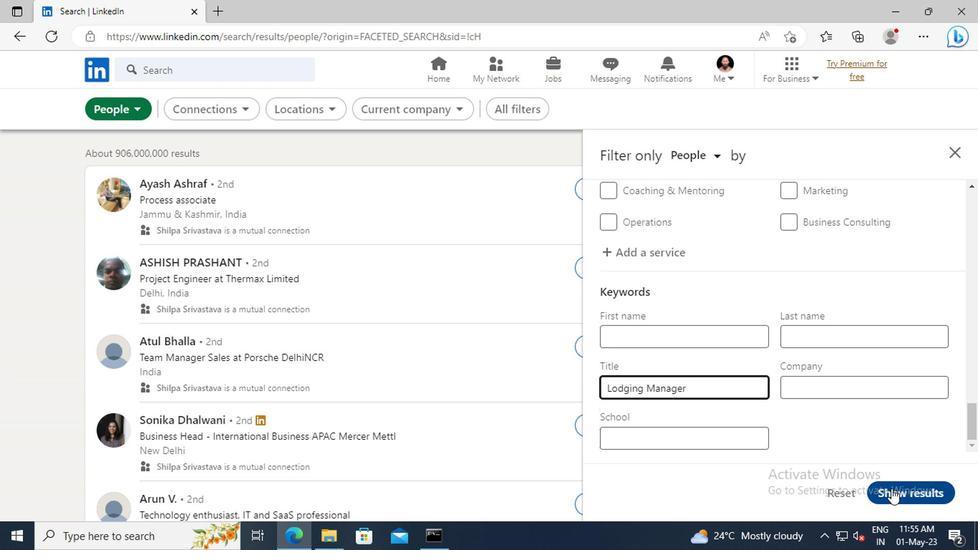 
